 Task: Search one way flight ticket for 5 adults, 2 children, 1 infant in seat and 2 infants on lap in economy from Charlottesville: Charlottesville-albemarle Airport to Riverton: Central Wyoming Regional Airport (was Riverton Regional) on 8-4-2023. Choice of flights is Spirit. Number of bags: 2 carry on bags. Price is upto 82000. Outbound departure time preference is 15:15.
Action: Mouse moved to (220, 301)
Screenshot: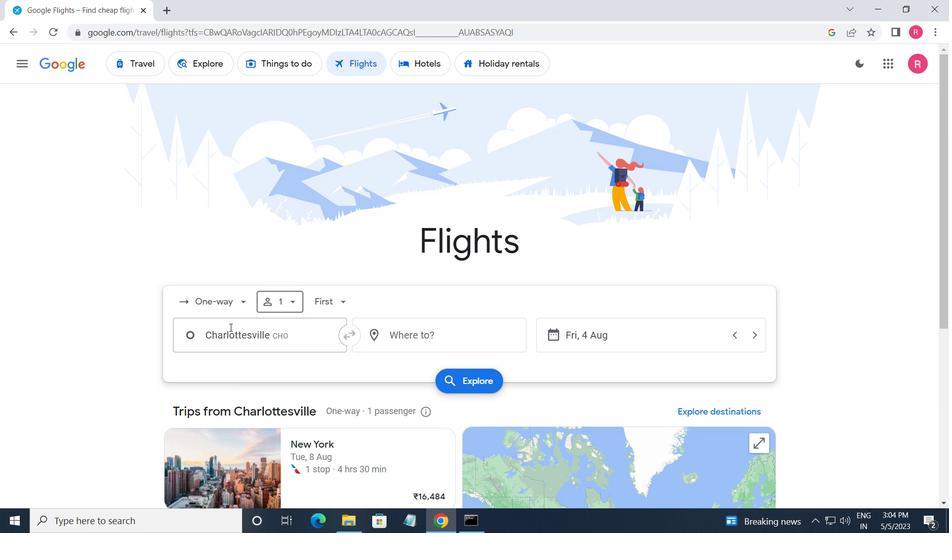 
Action: Mouse pressed left at (220, 301)
Screenshot: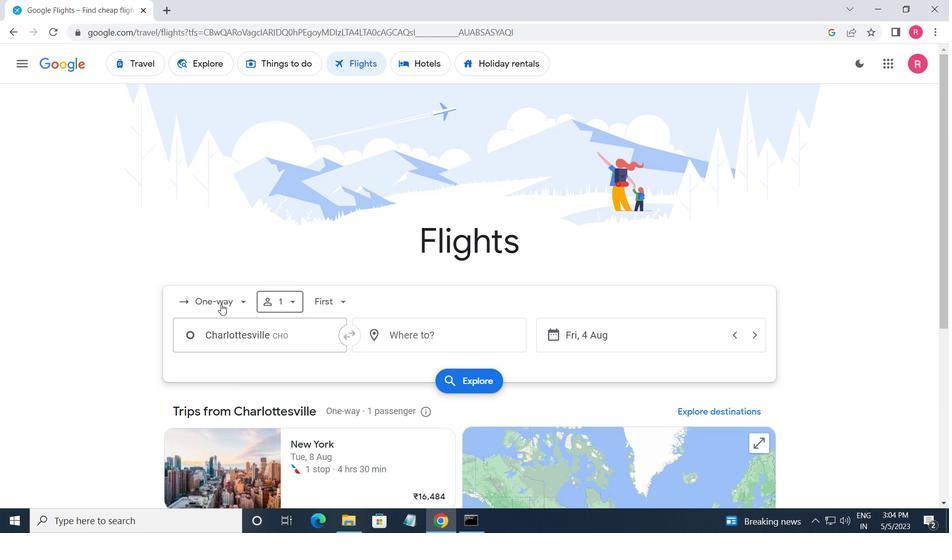 
Action: Mouse moved to (244, 360)
Screenshot: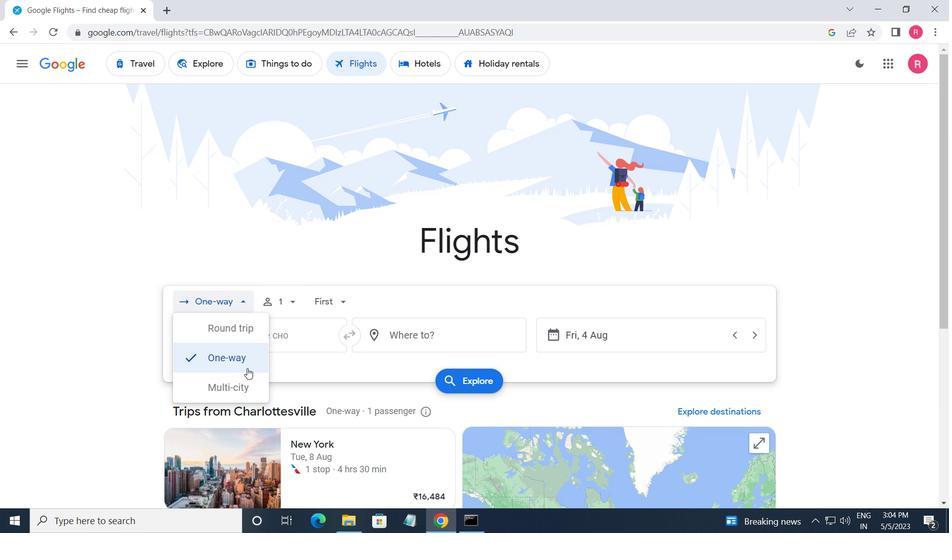 
Action: Mouse pressed left at (244, 360)
Screenshot: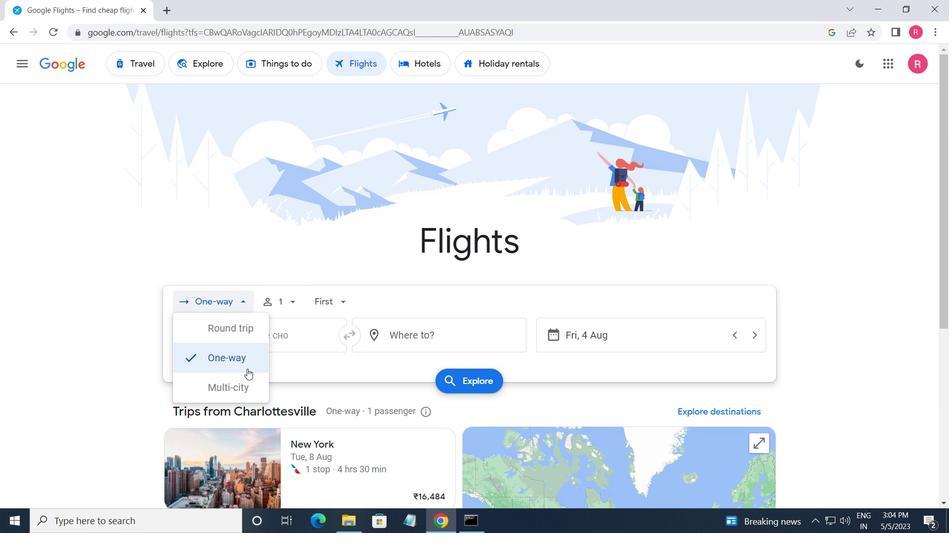 
Action: Mouse moved to (274, 306)
Screenshot: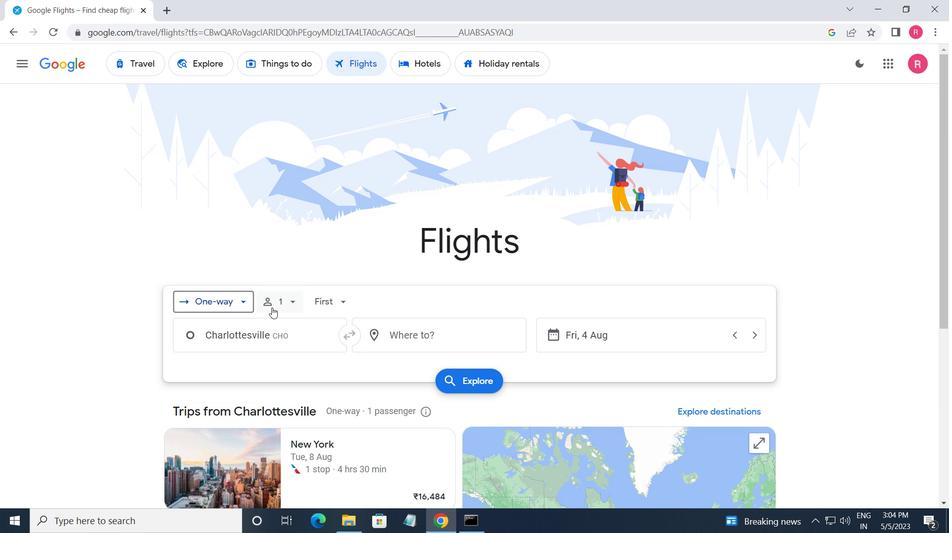 
Action: Mouse pressed left at (274, 306)
Screenshot: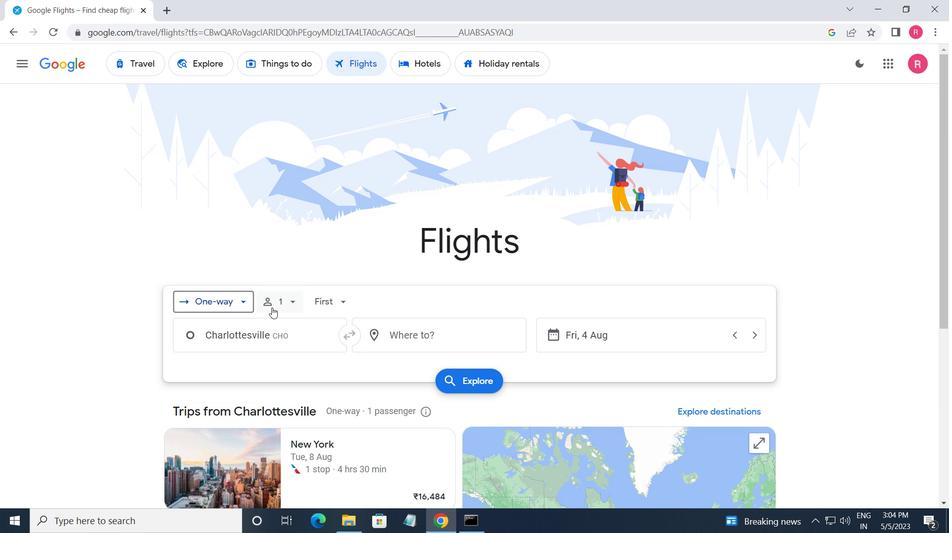 
Action: Mouse moved to (389, 335)
Screenshot: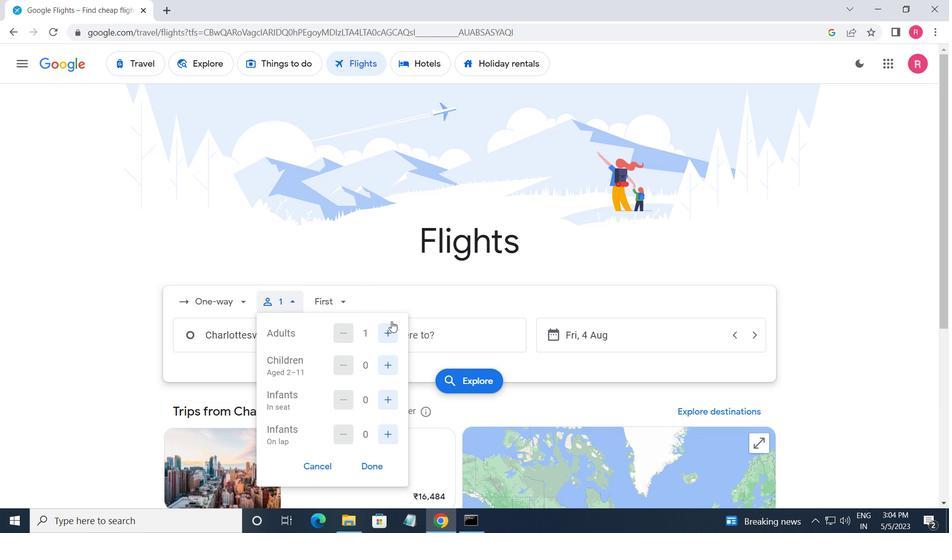 
Action: Mouse pressed left at (389, 335)
Screenshot: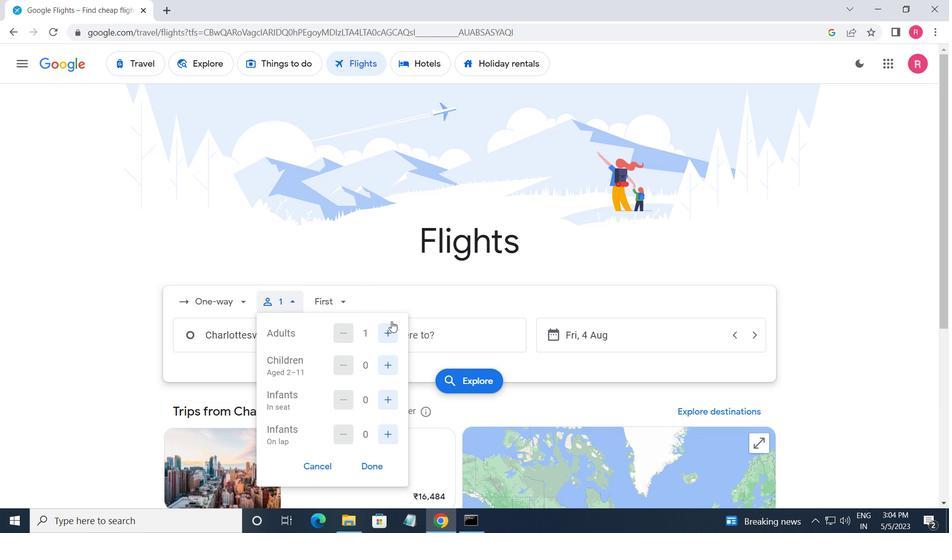 
Action: Mouse pressed left at (389, 335)
Screenshot: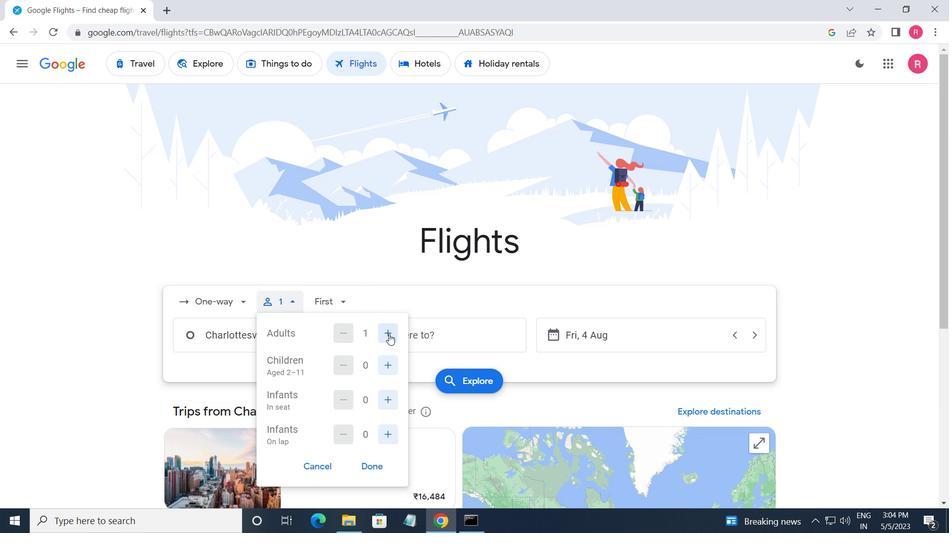 
Action: Mouse pressed left at (389, 335)
Screenshot: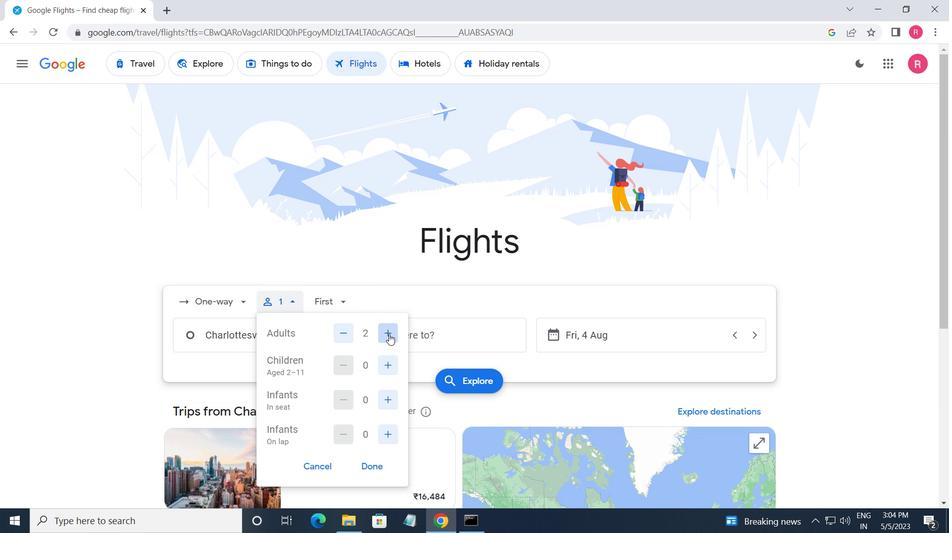 
Action: Mouse pressed left at (389, 335)
Screenshot: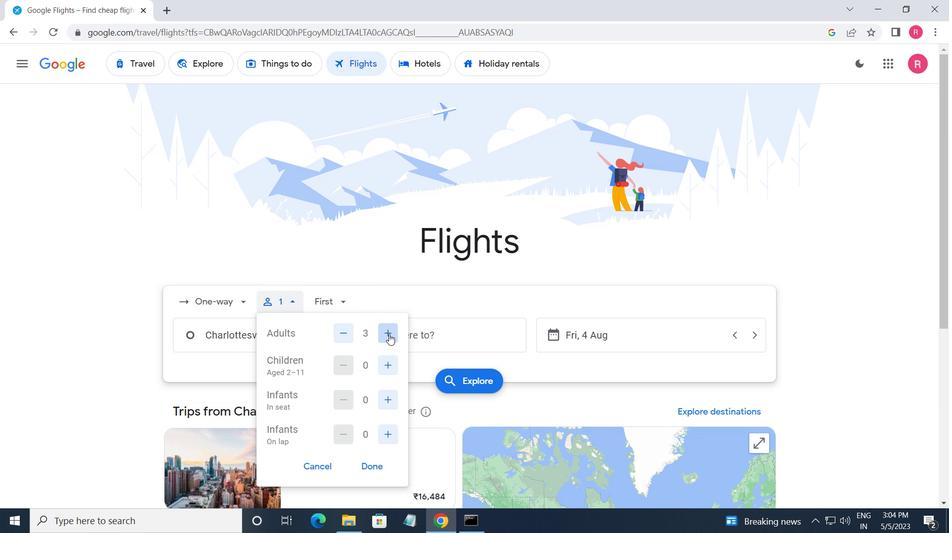 
Action: Mouse moved to (387, 372)
Screenshot: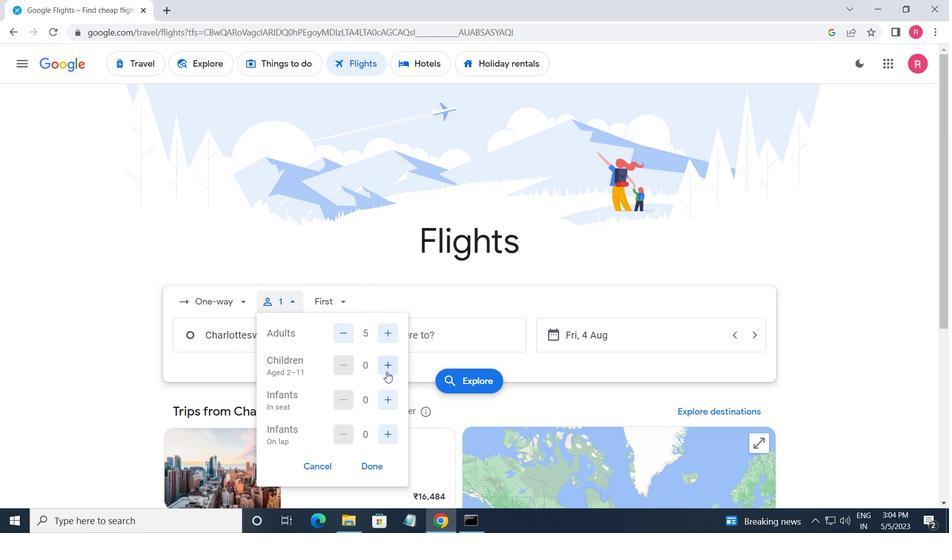 
Action: Mouse pressed left at (387, 372)
Screenshot: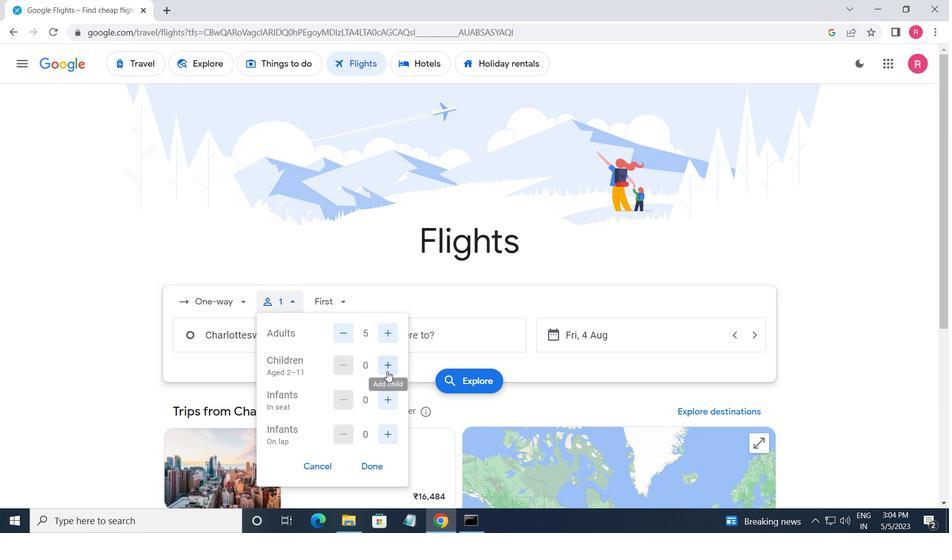 
Action: Mouse pressed left at (387, 372)
Screenshot: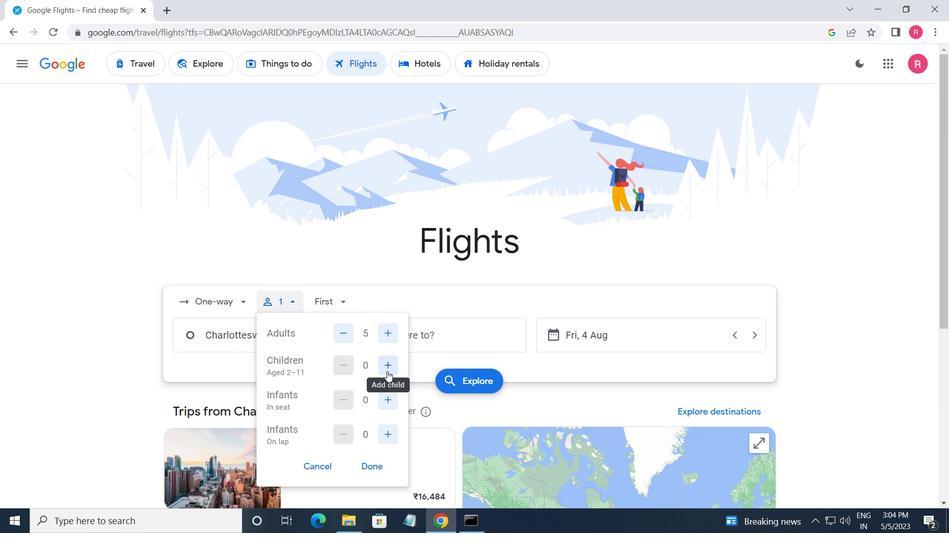 
Action: Mouse moved to (390, 395)
Screenshot: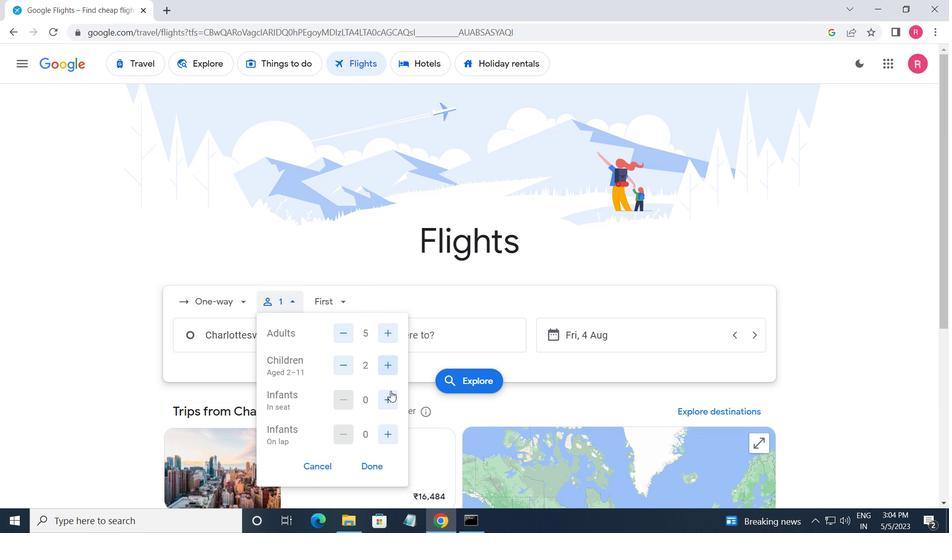
Action: Mouse pressed left at (390, 395)
Screenshot: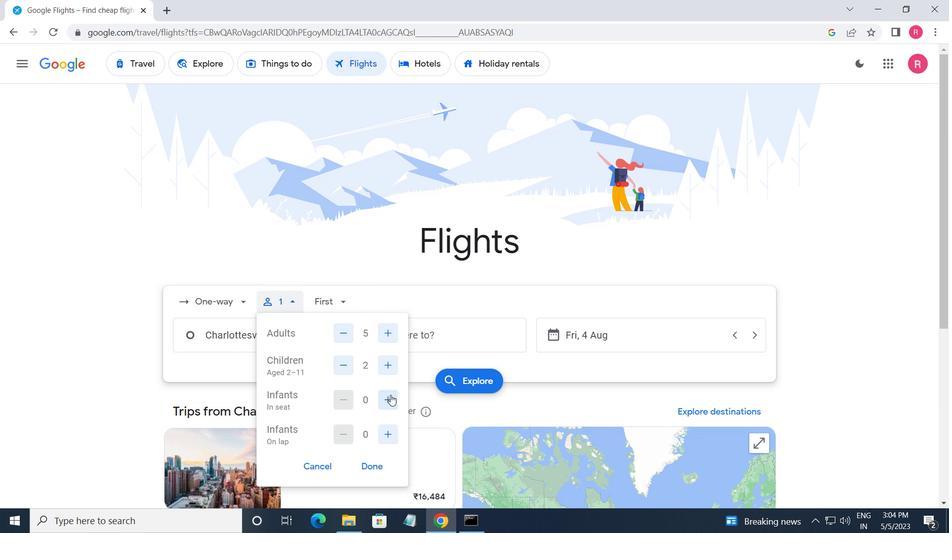 
Action: Mouse moved to (395, 436)
Screenshot: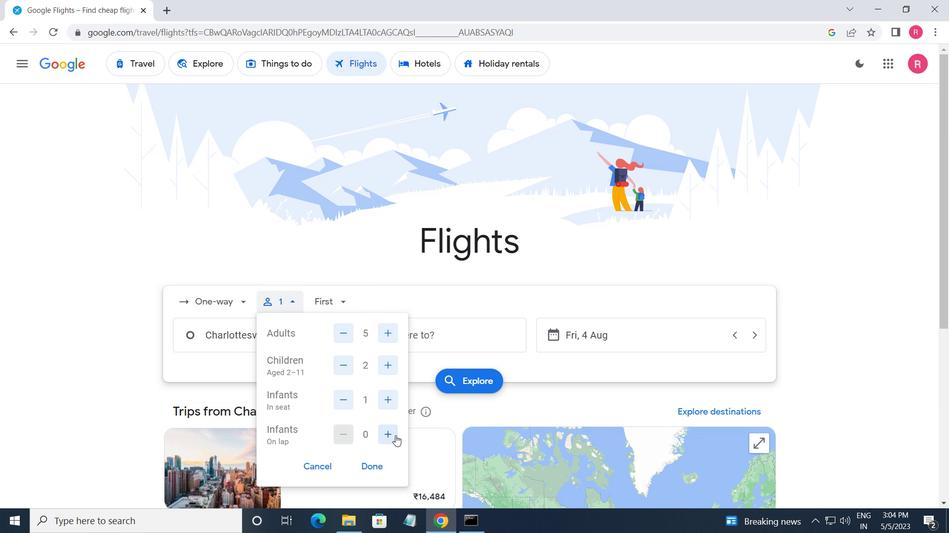 
Action: Mouse pressed left at (395, 436)
Screenshot: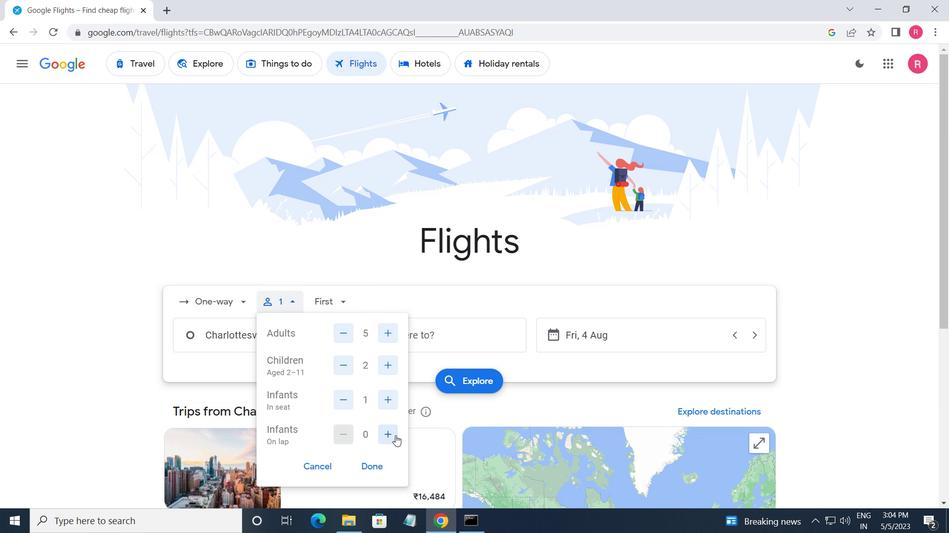 
Action: Mouse moved to (389, 434)
Screenshot: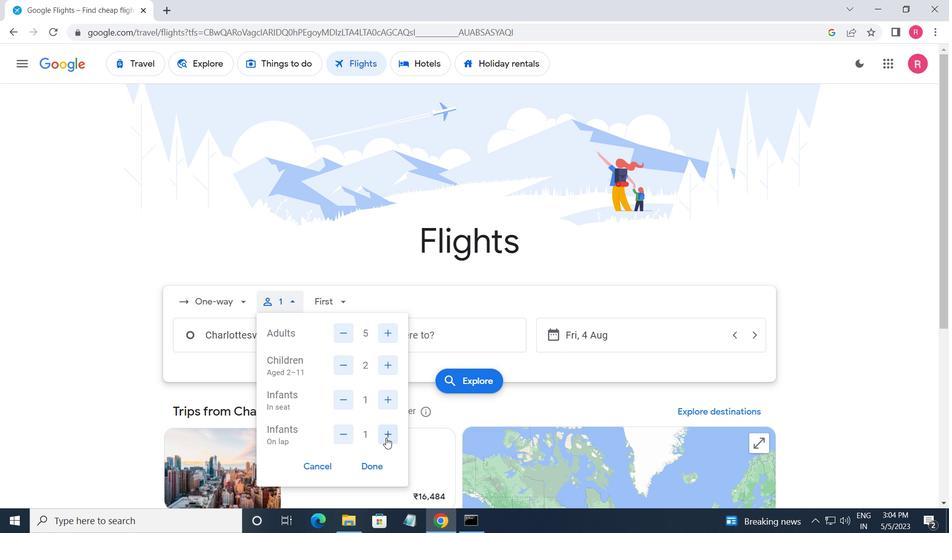 
Action: Mouse pressed left at (389, 434)
Screenshot: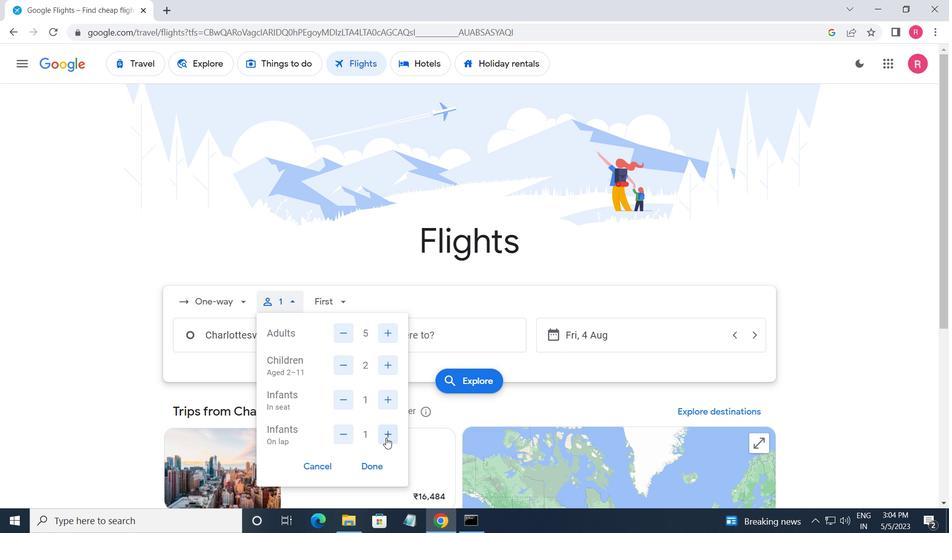 
Action: Mouse moved to (342, 436)
Screenshot: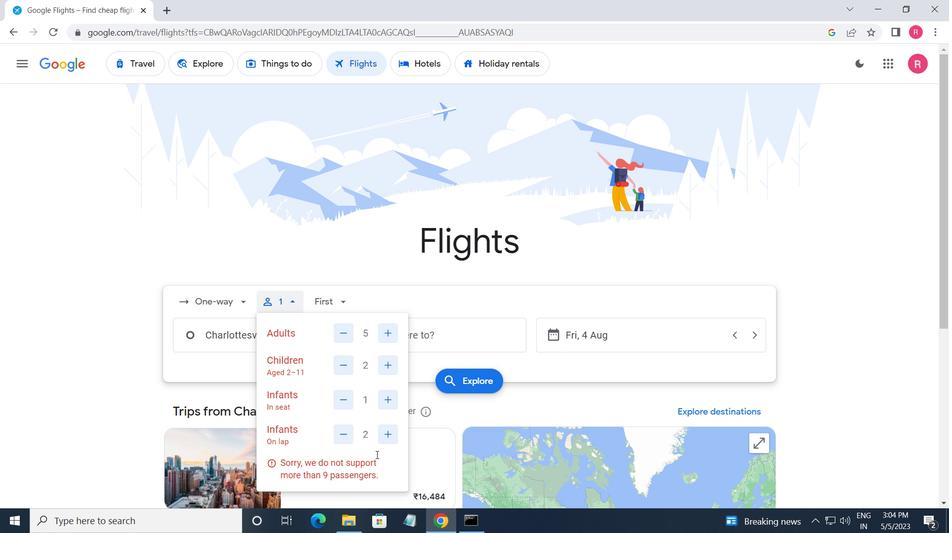 
Action: Mouse pressed left at (342, 436)
Screenshot: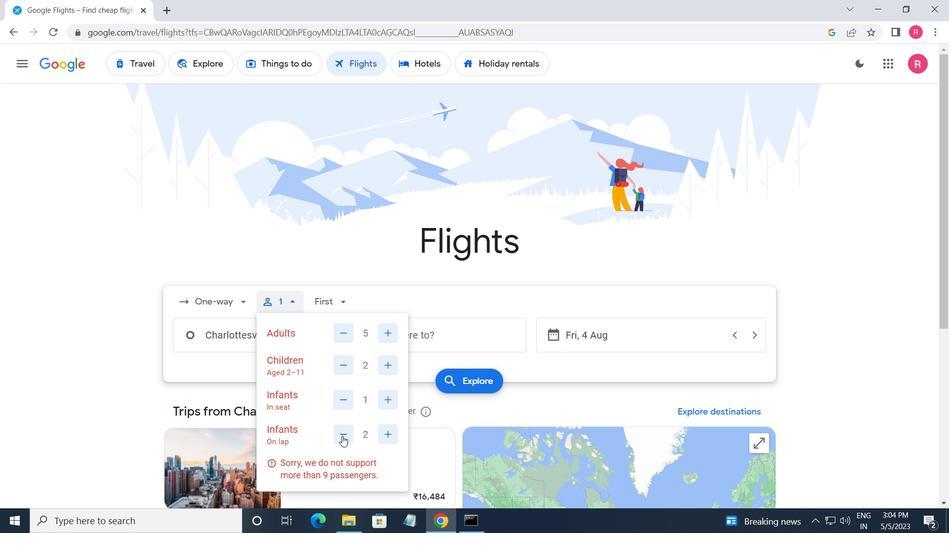 
Action: Mouse moved to (361, 463)
Screenshot: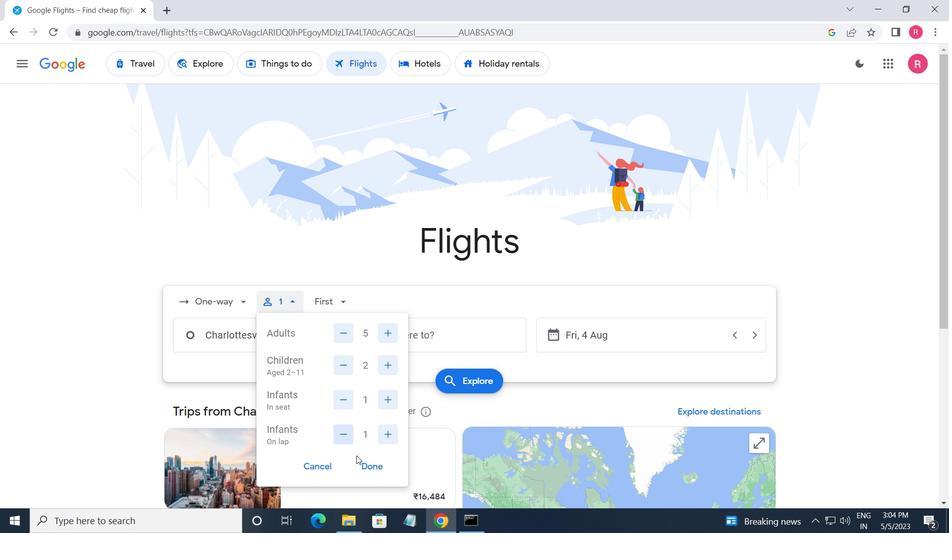 
Action: Mouse pressed left at (361, 463)
Screenshot: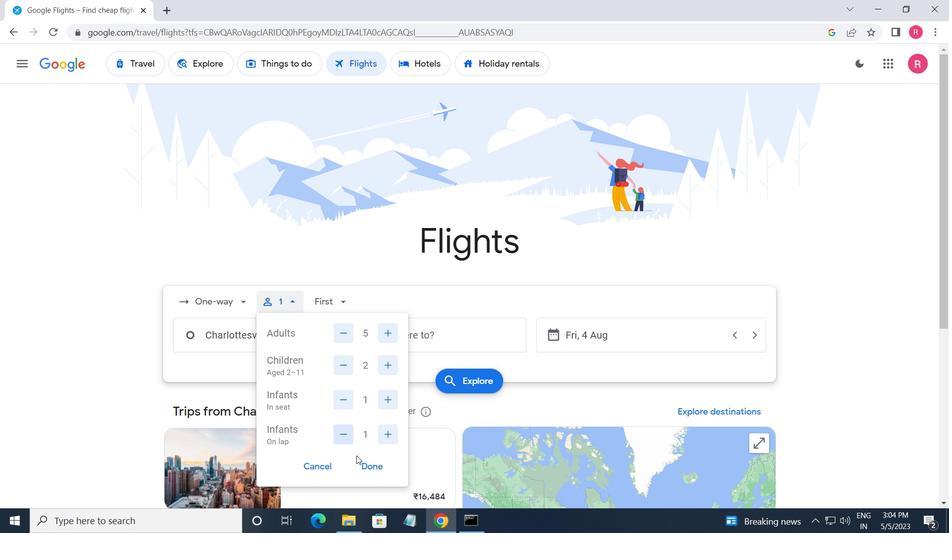 
Action: Mouse moved to (327, 306)
Screenshot: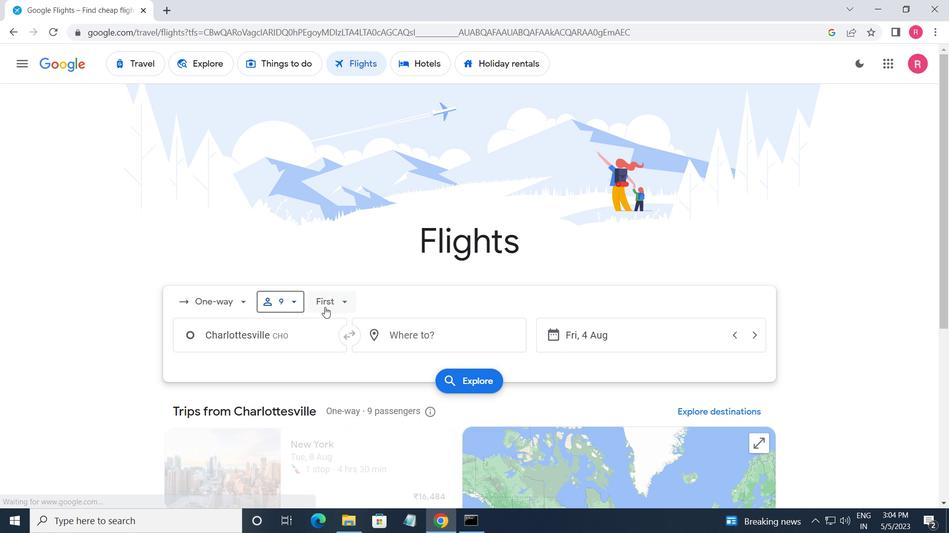 
Action: Mouse pressed left at (327, 306)
Screenshot: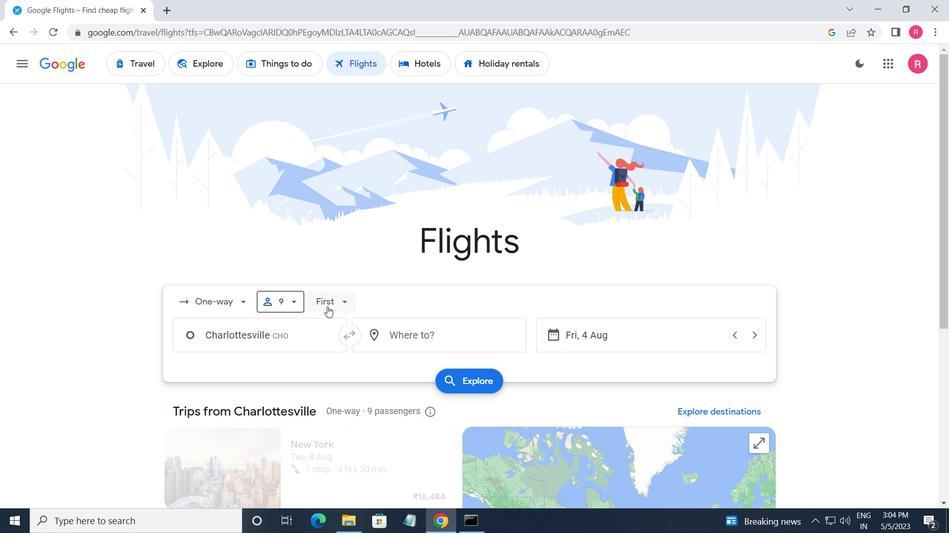 
Action: Mouse moved to (361, 325)
Screenshot: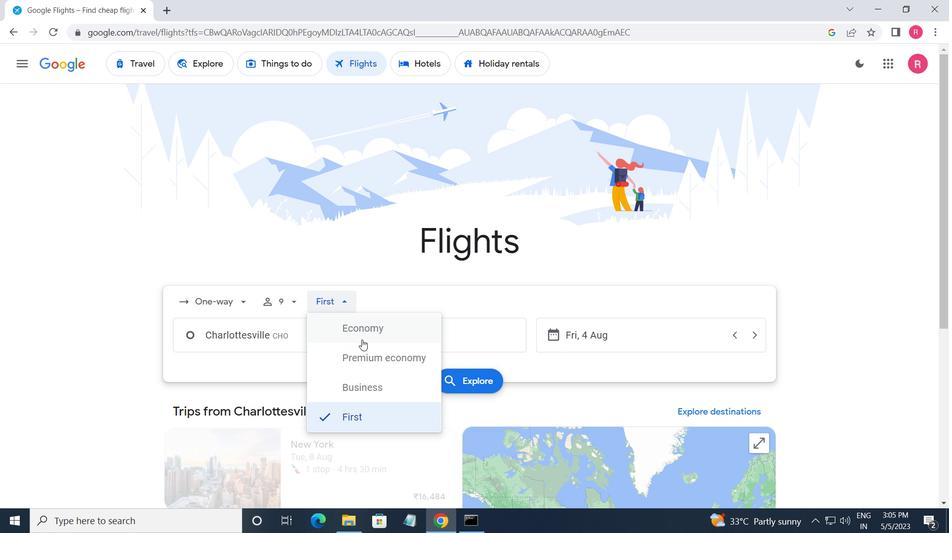 
Action: Mouse pressed left at (361, 325)
Screenshot: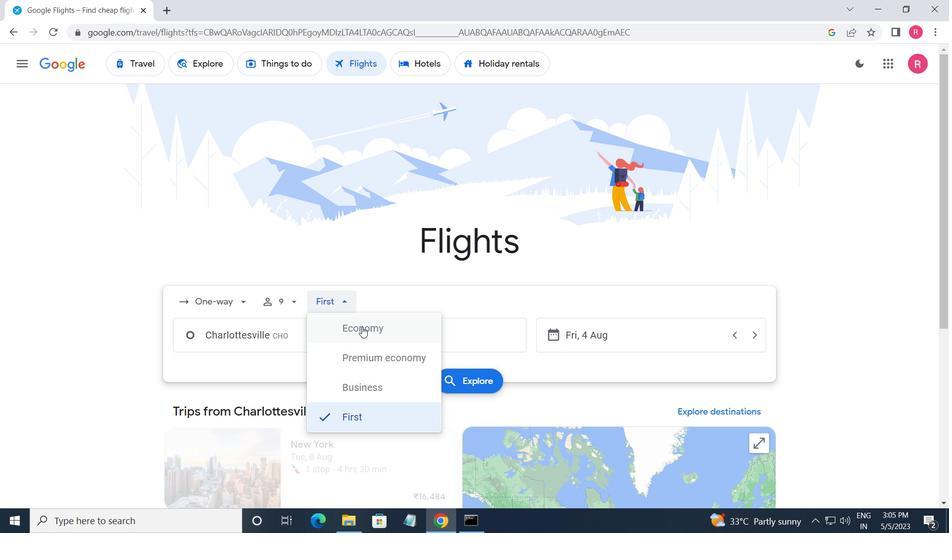 
Action: Mouse moved to (312, 339)
Screenshot: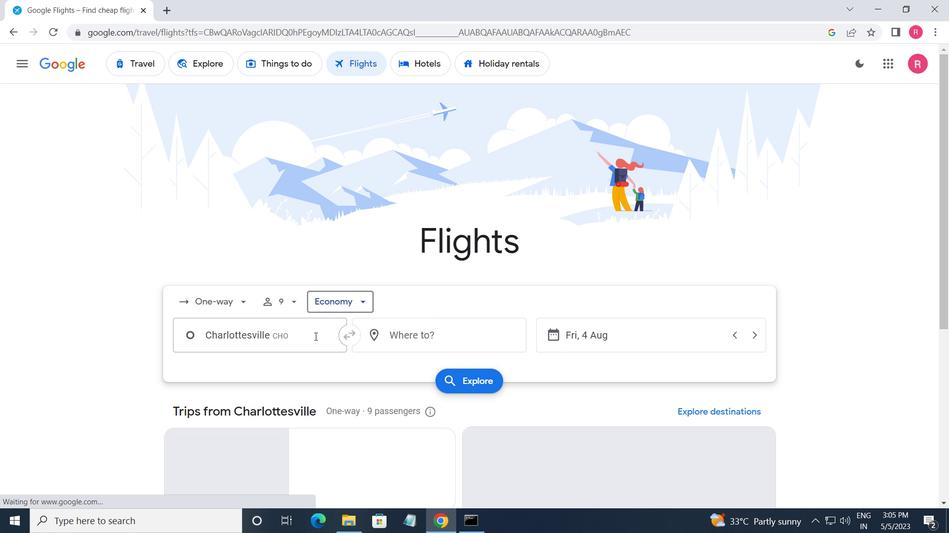 
Action: Mouse pressed left at (312, 339)
Screenshot: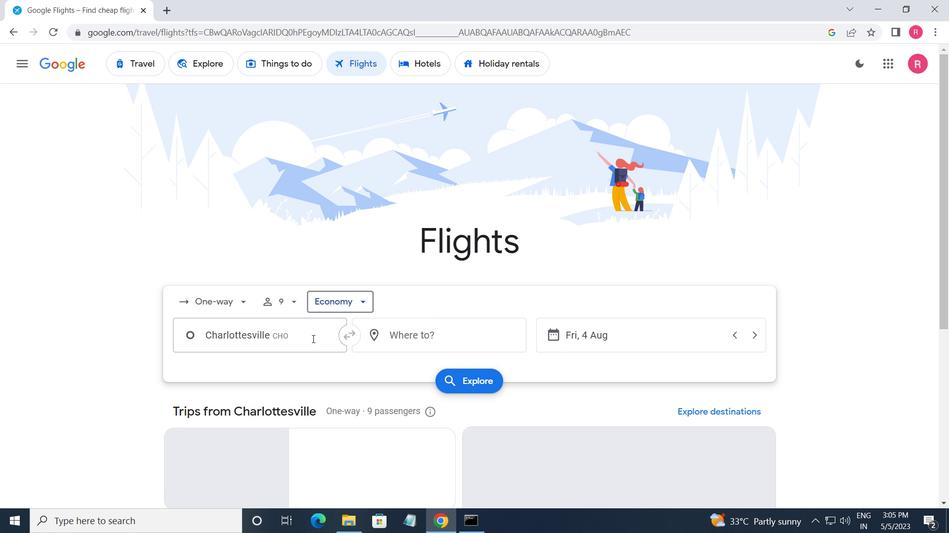 
Action: Key pressed <Key.shift><Key.shift><Key.shift><Key.shift><Key.shift><Key.shift><Key.shift><Key.shift><Key.shift><Key.shift><Key.shift><Key.shift><Key.shift><Key.shift><Key.shift><Key.shift><Key.shift>CHARLOTTESVILLE
Screenshot: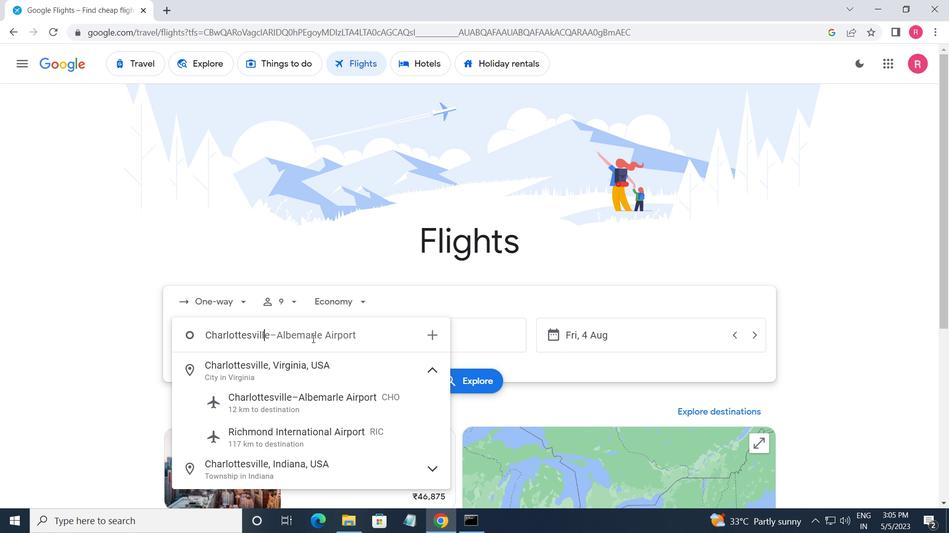 
Action: Mouse moved to (366, 404)
Screenshot: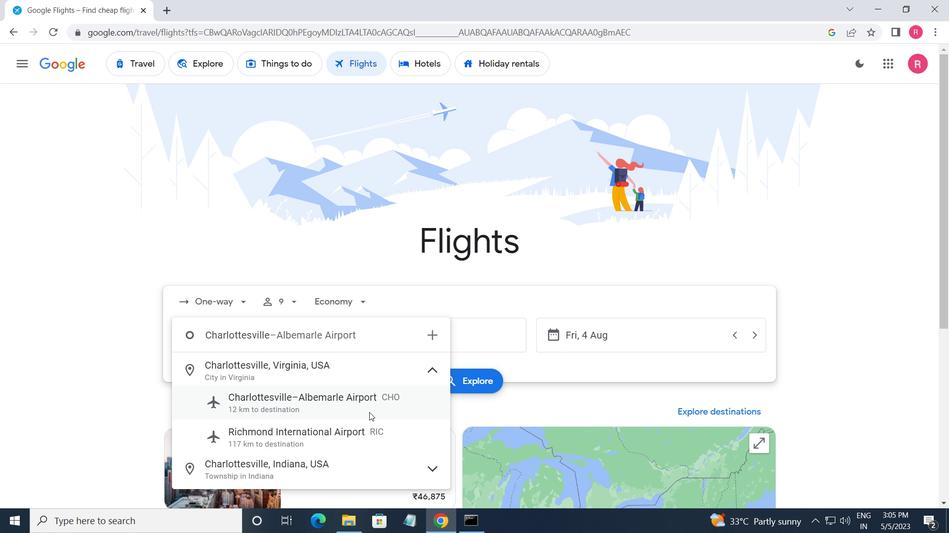 
Action: Mouse pressed left at (366, 404)
Screenshot: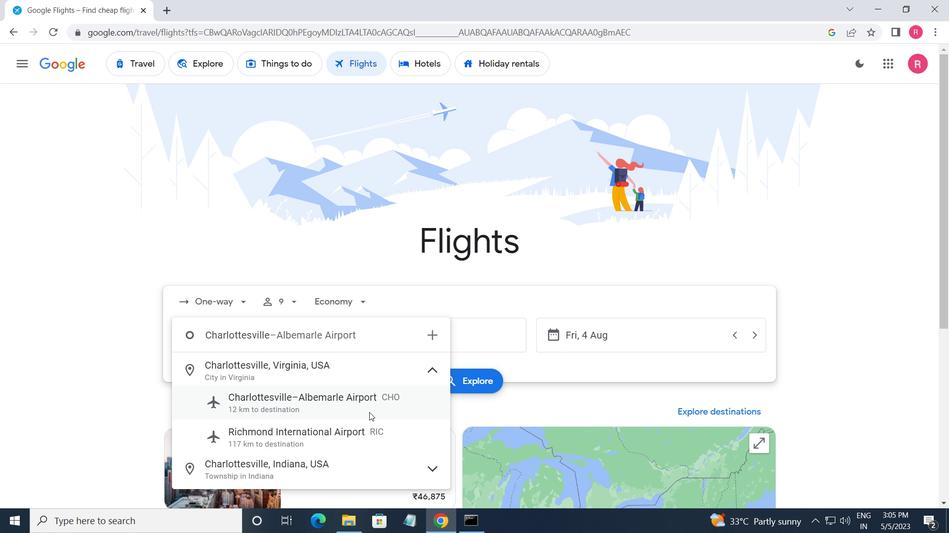 
Action: Mouse moved to (431, 334)
Screenshot: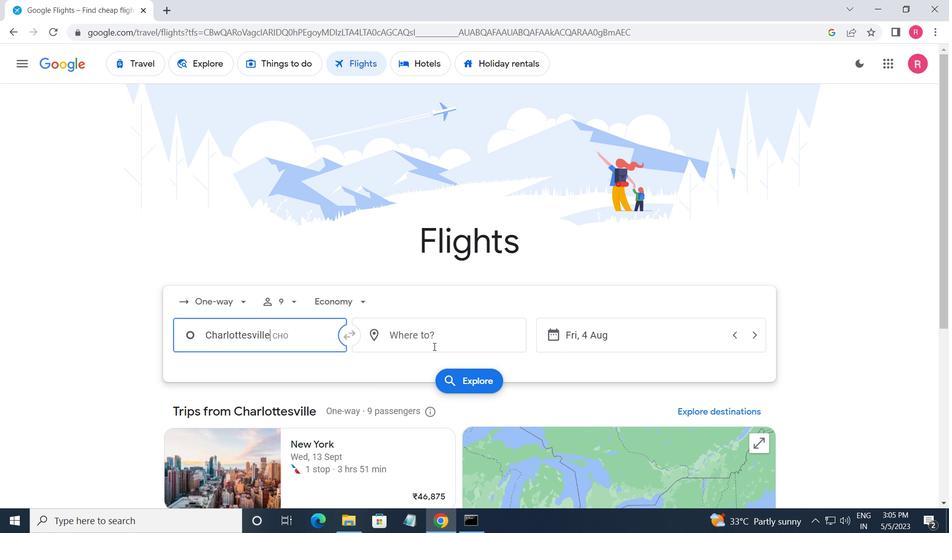 
Action: Mouse pressed left at (431, 334)
Screenshot: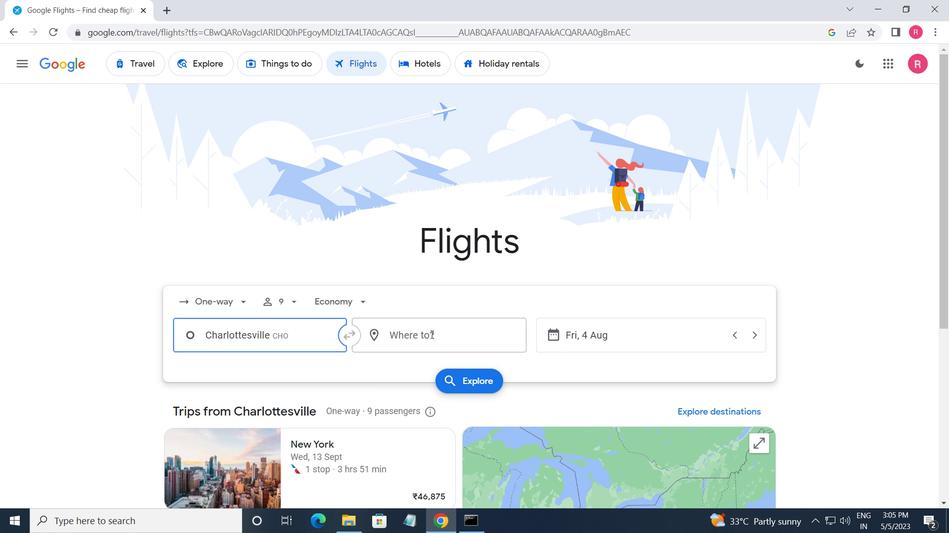 
Action: Key pressed <Key.shift>RIVERTON
Screenshot: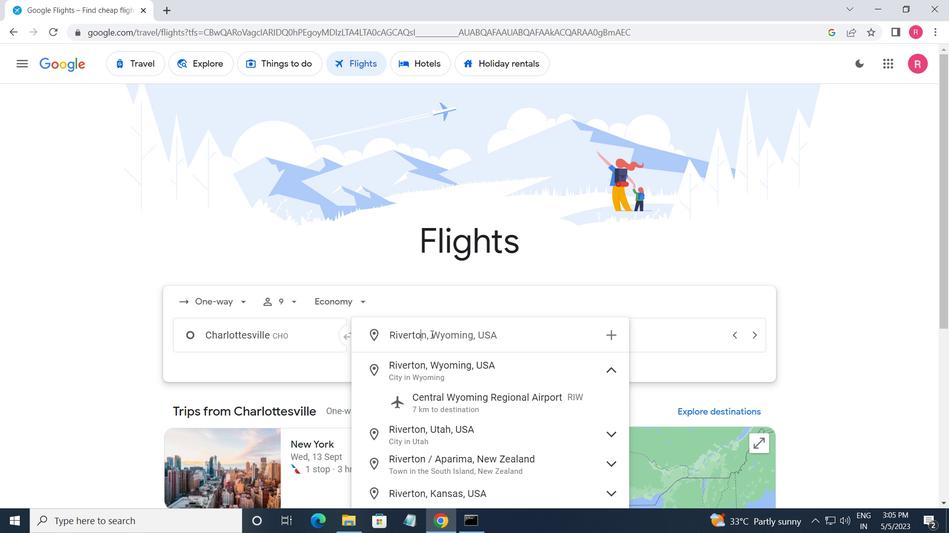 
Action: Mouse moved to (435, 405)
Screenshot: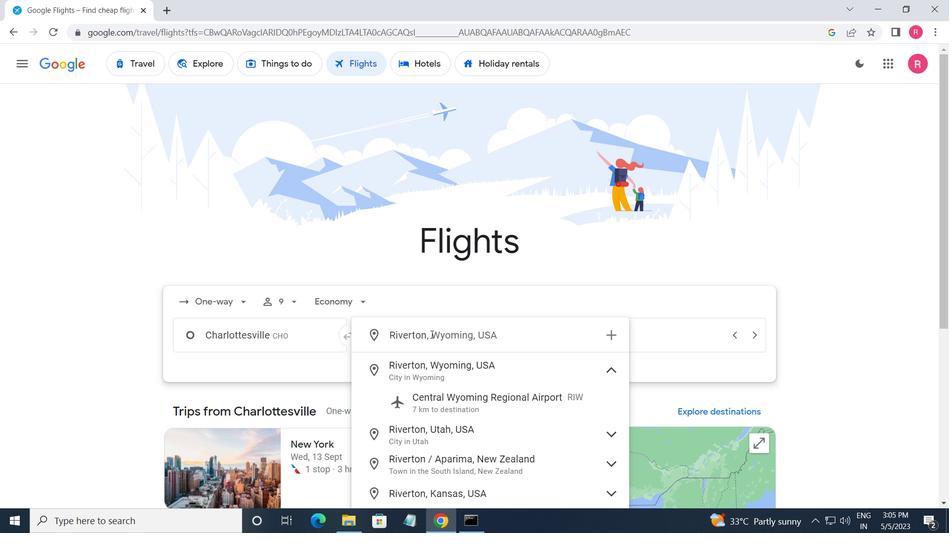 
Action: Mouse pressed left at (435, 405)
Screenshot: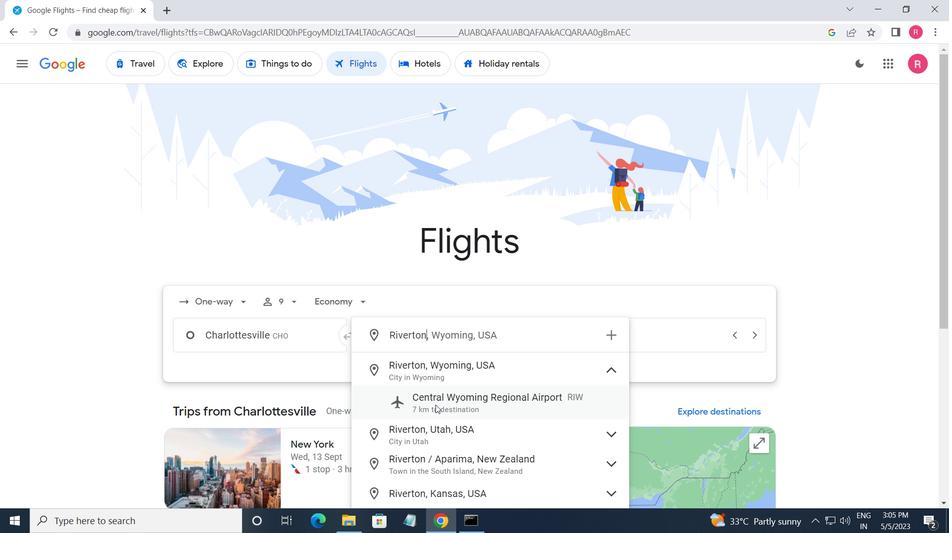 
Action: Mouse moved to (658, 333)
Screenshot: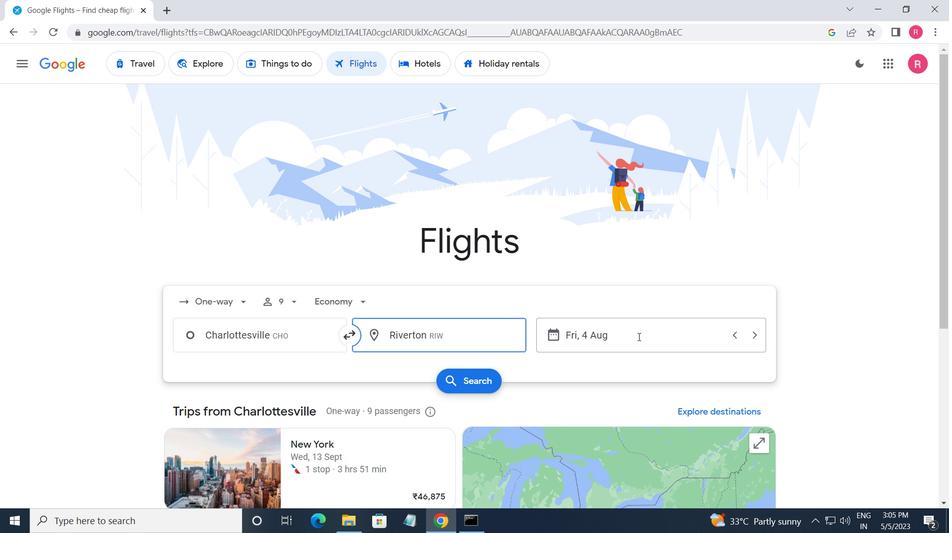 
Action: Mouse pressed left at (658, 333)
Screenshot: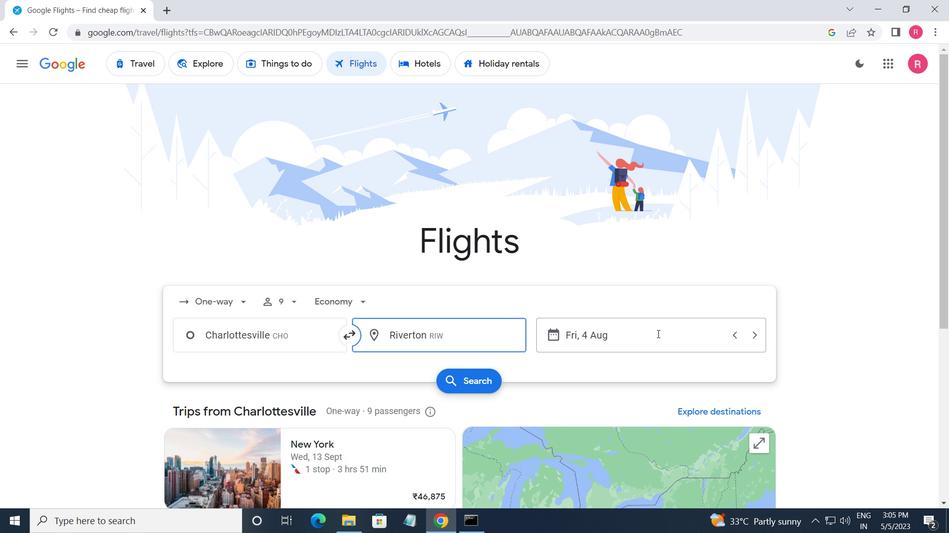 
Action: Mouse moved to (467, 287)
Screenshot: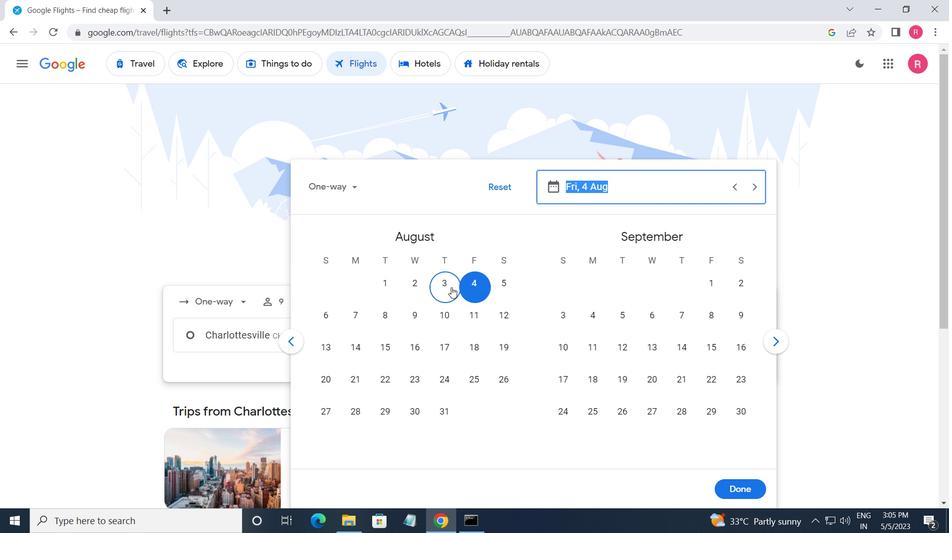 
Action: Mouse pressed left at (467, 287)
Screenshot: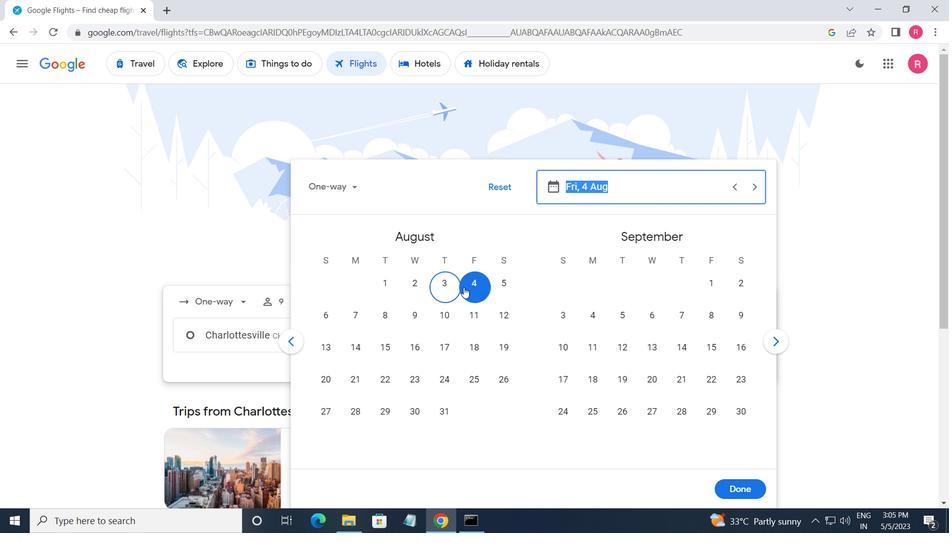 
Action: Mouse moved to (744, 489)
Screenshot: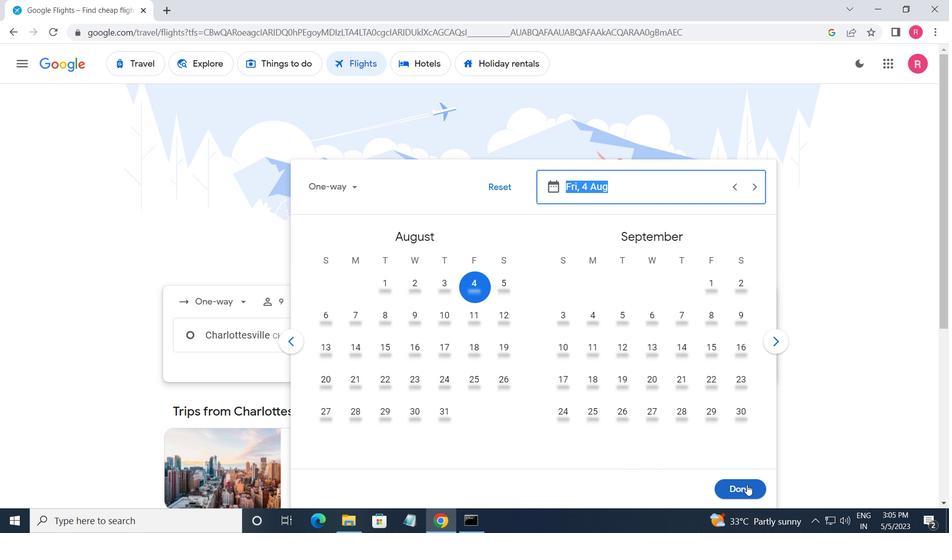 
Action: Mouse pressed left at (744, 489)
Screenshot: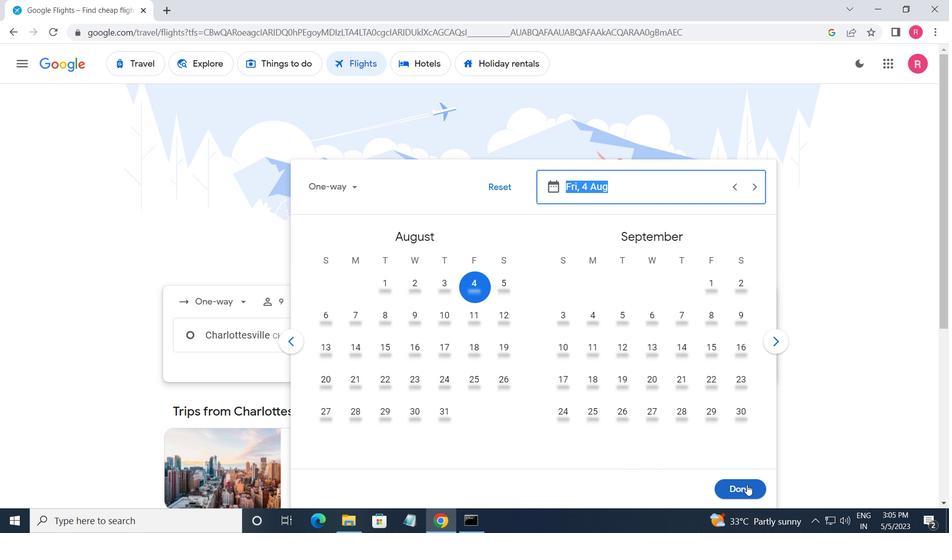 
Action: Mouse moved to (448, 387)
Screenshot: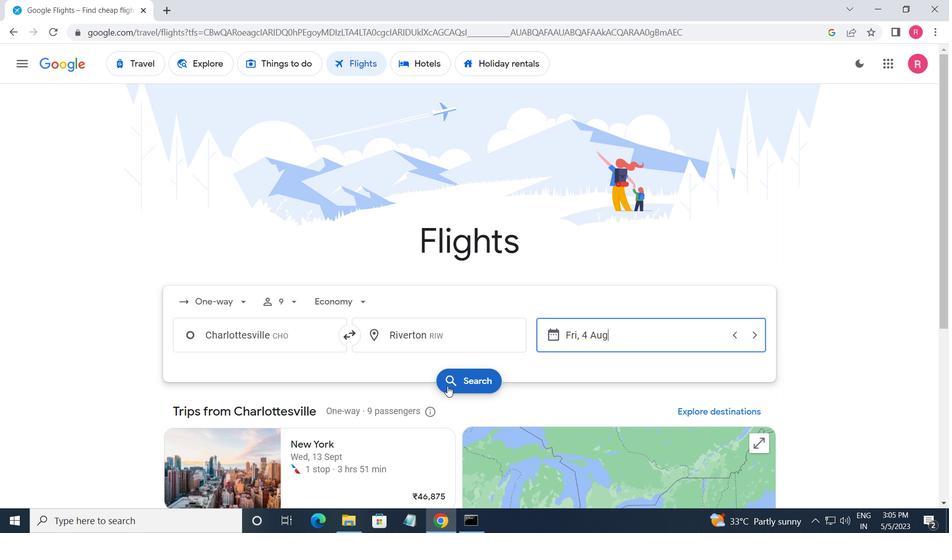 
Action: Mouse pressed left at (448, 387)
Screenshot: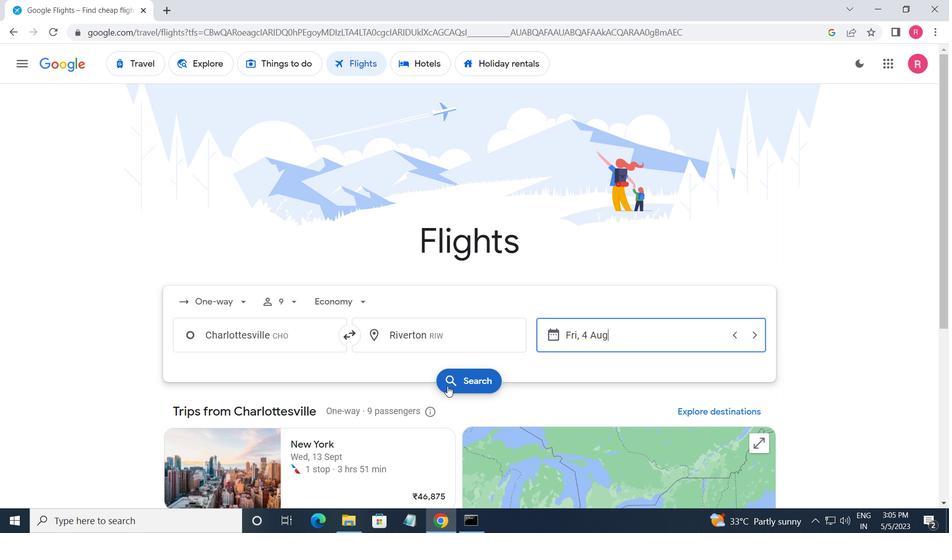 
Action: Mouse moved to (173, 178)
Screenshot: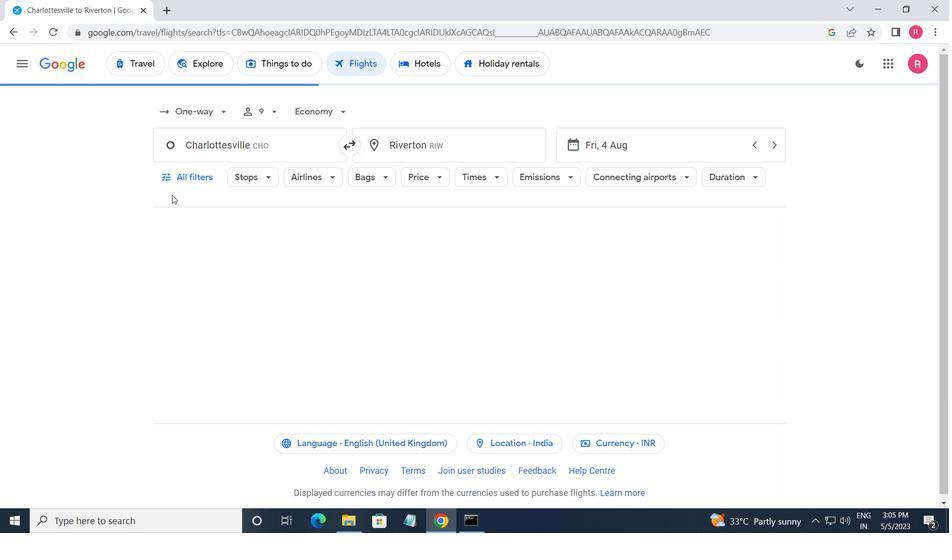 
Action: Mouse pressed left at (173, 178)
Screenshot: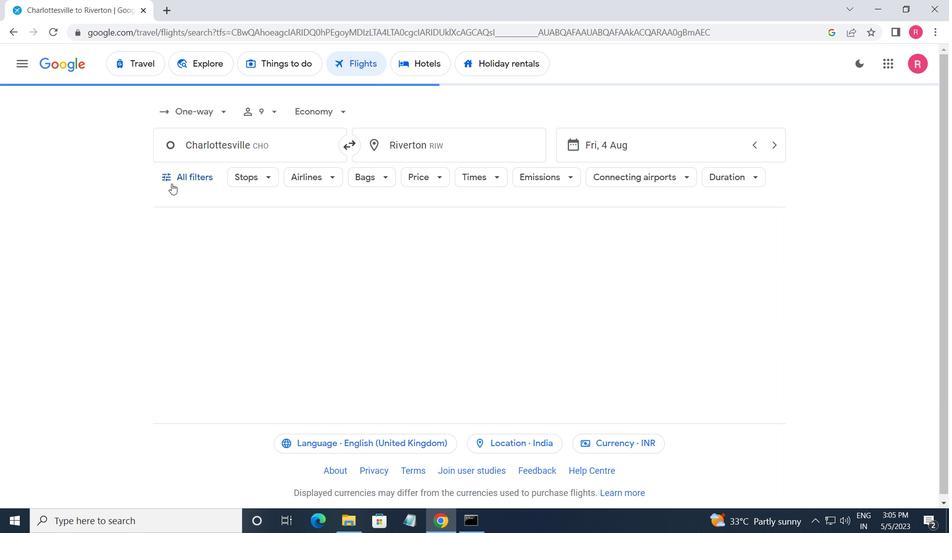 
Action: Mouse moved to (223, 298)
Screenshot: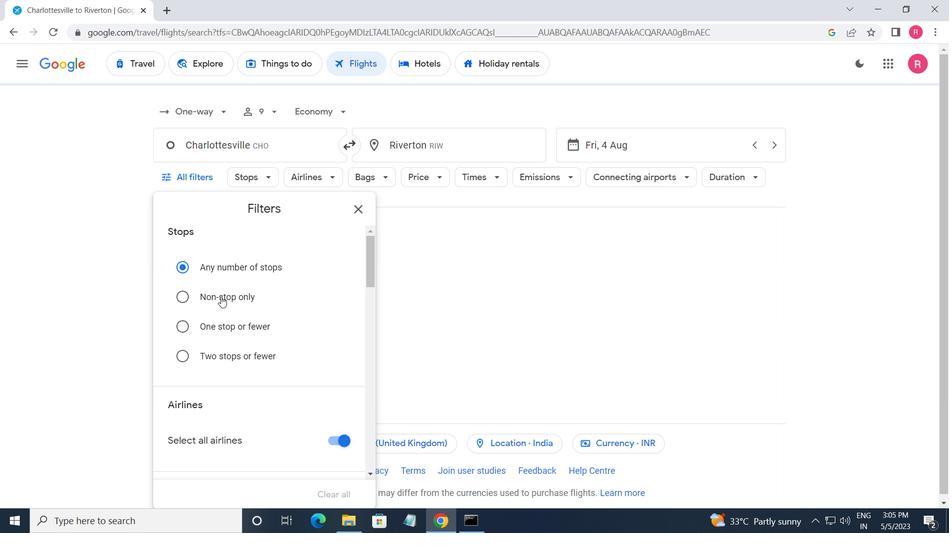 
Action: Mouse scrolled (223, 297) with delta (0, 0)
Screenshot: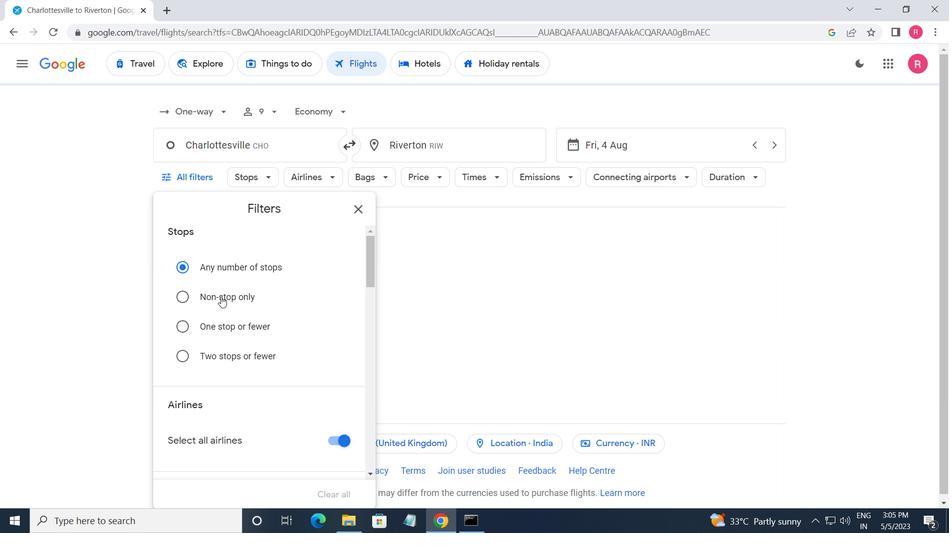 
Action: Mouse moved to (229, 304)
Screenshot: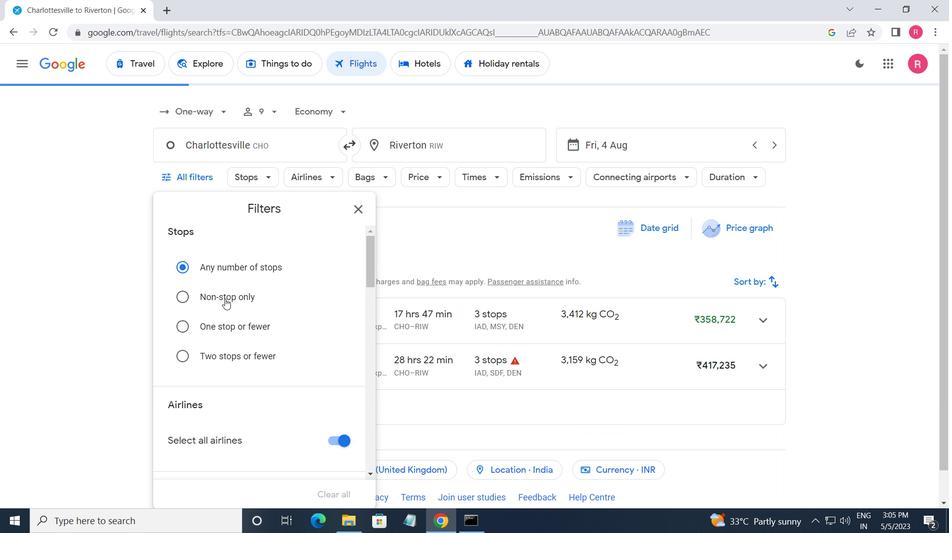
Action: Mouse scrolled (229, 303) with delta (0, 0)
Screenshot: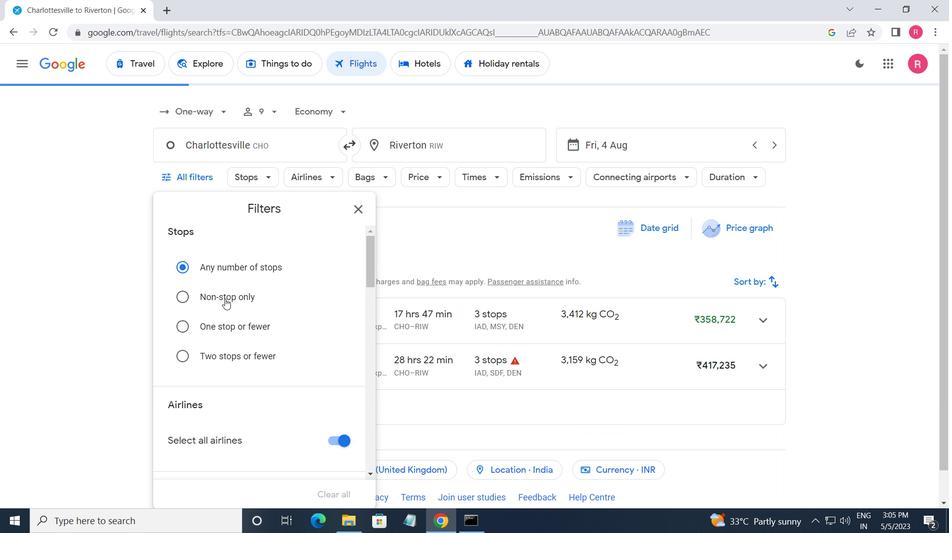 
Action: Mouse moved to (232, 306)
Screenshot: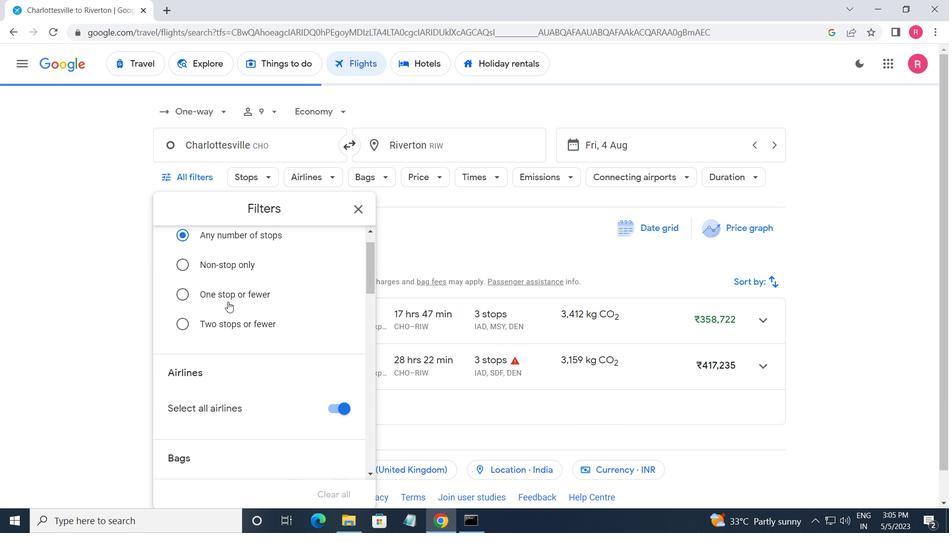 
Action: Mouse scrolled (232, 305) with delta (0, 0)
Screenshot: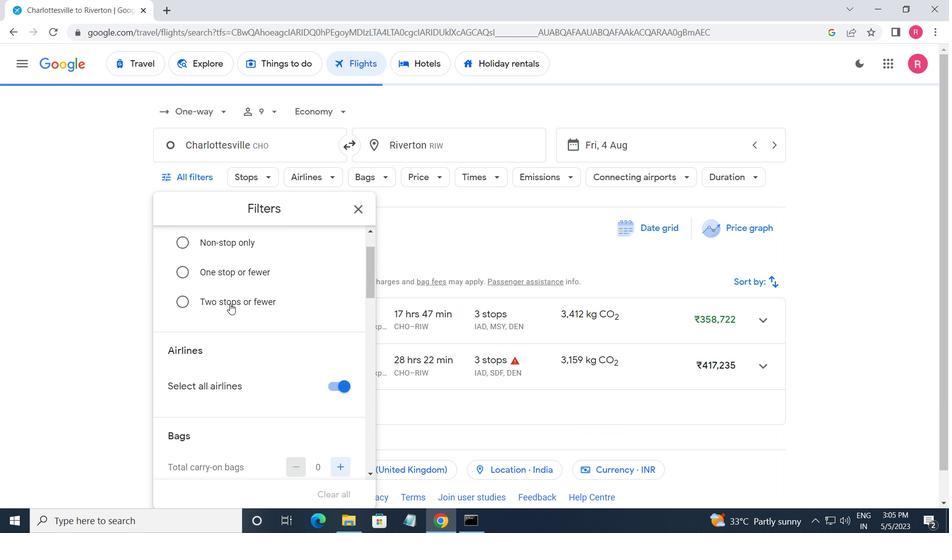 
Action: Mouse moved to (236, 309)
Screenshot: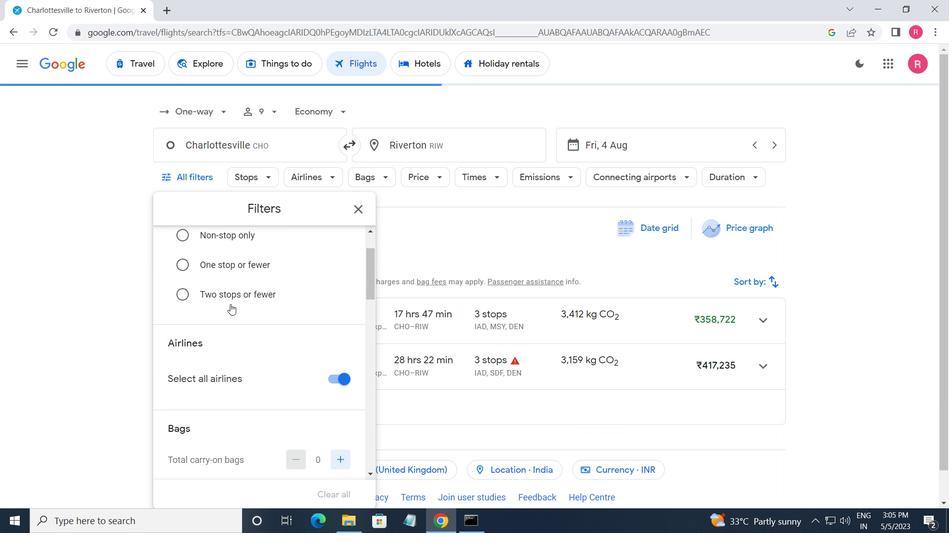 
Action: Mouse scrolled (236, 308) with delta (0, 0)
Screenshot: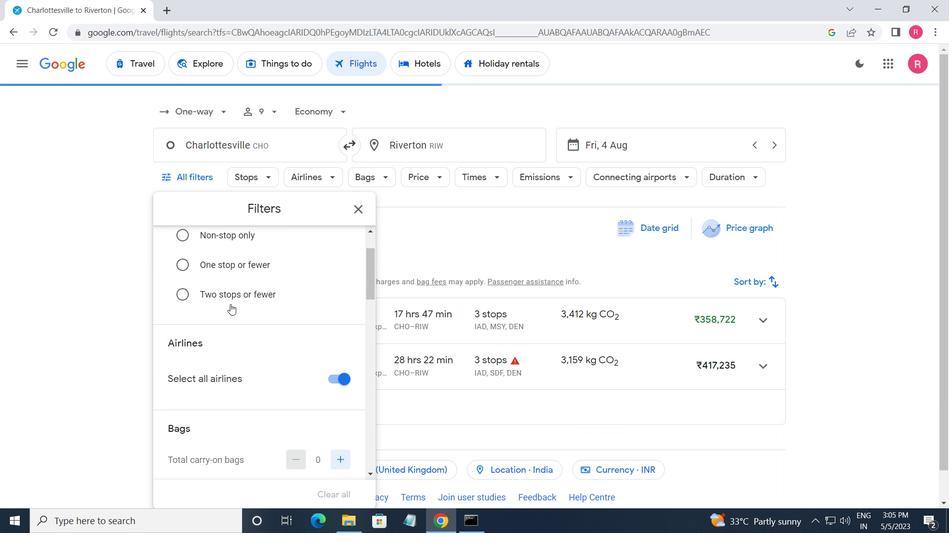 
Action: Mouse moved to (238, 311)
Screenshot: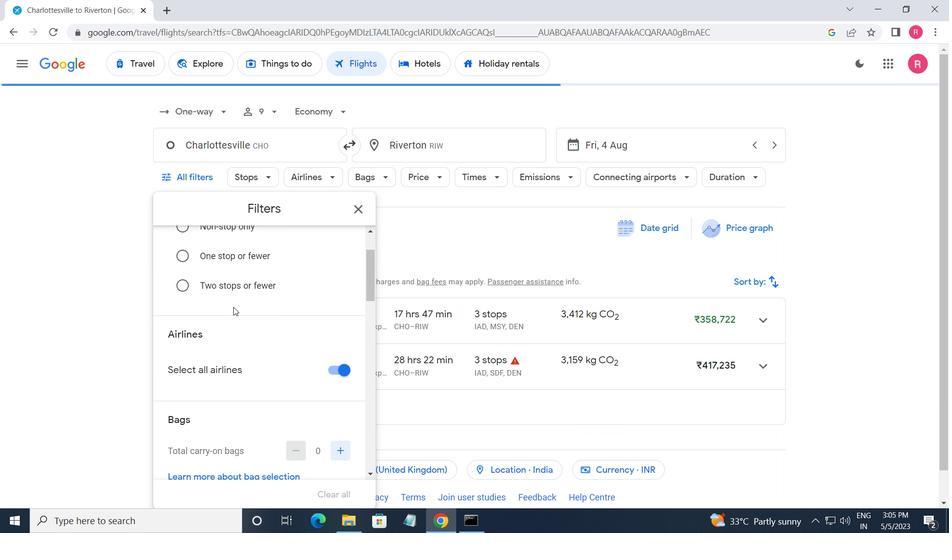 
Action: Mouse scrolled (238, 310) with delta (0, 0)
Screenshot: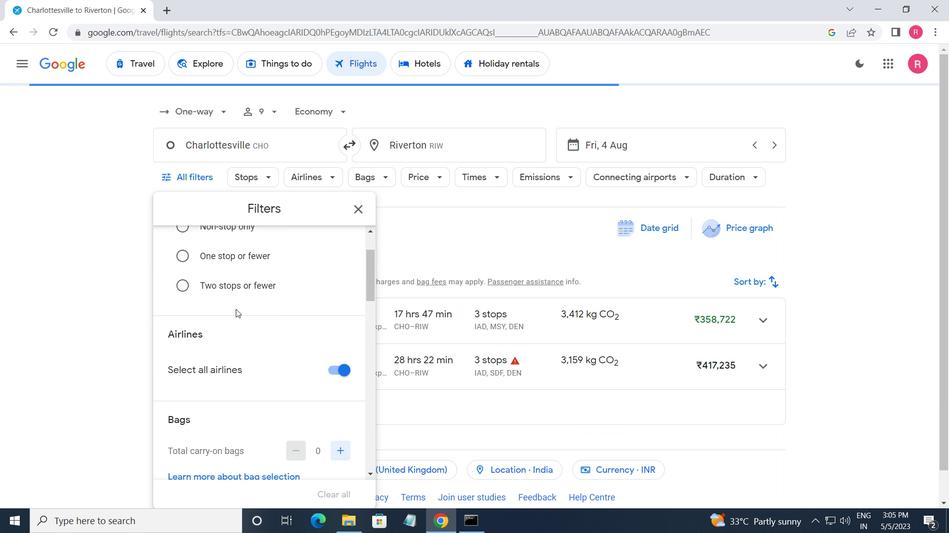 
Action: Mouse scrolled (238, 310) with delta (0, 0)
Screenshot: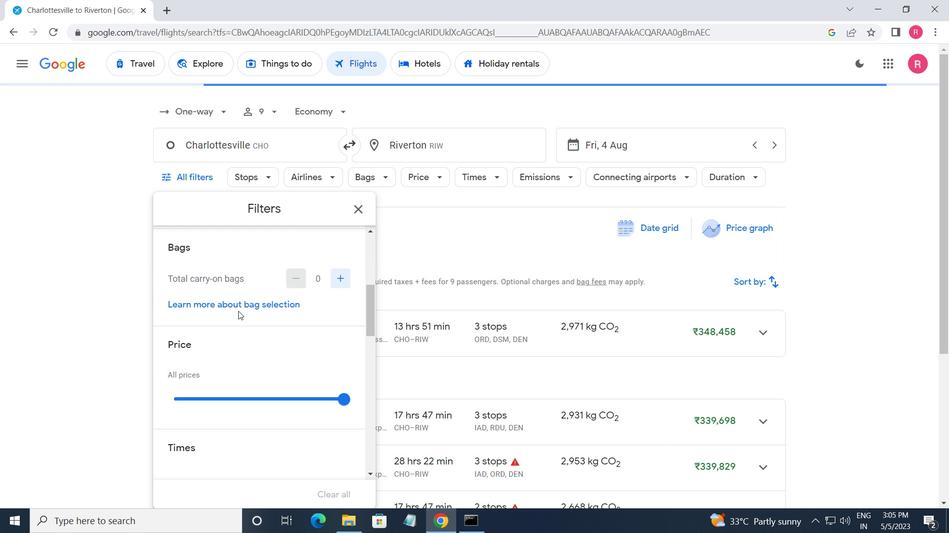 
Action: Mouse scrolled (238, 311) with delta (0, 0)
Screenshot: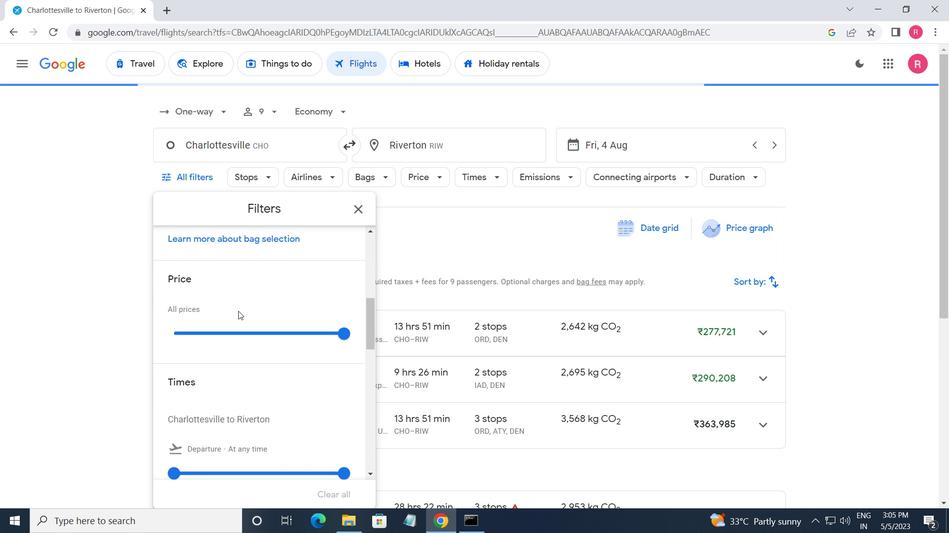 
Action: Mouse scrolled (238, 311) with delta (0, 0)
Screenshot: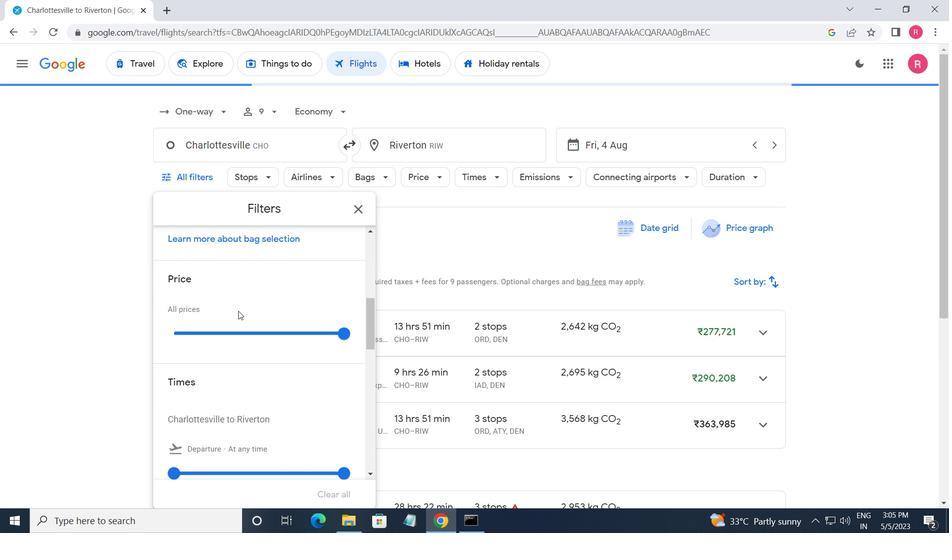 
Action: Mouse scrolled (238, 311) with delta (0, 0)
Screenshot: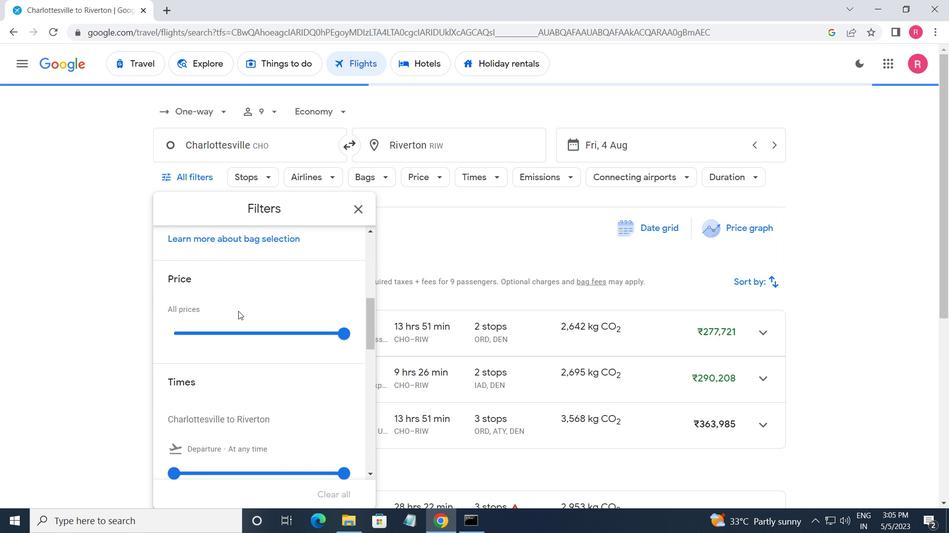 
Action: Mouse moved to (238, 311)
Screenshot: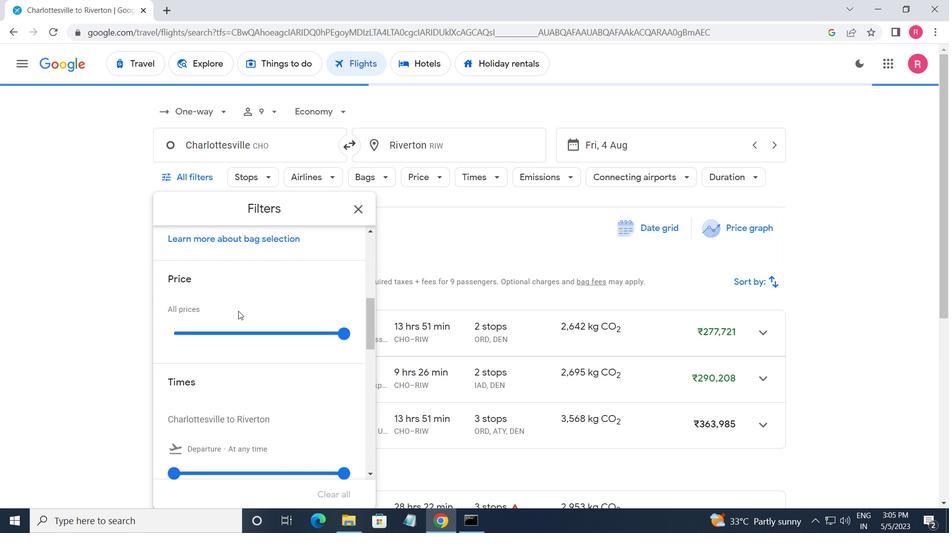 
Action: Mouse scrolled (238, 311) with delta (0, 0)
Screenshot: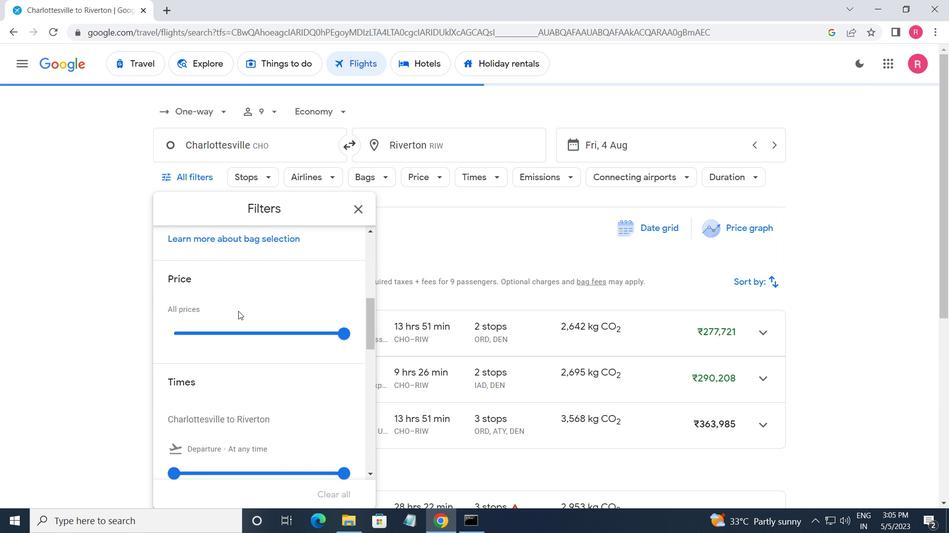 
Action: Mouse scrolled (238, 311) with delta (0, 0)
Screenshot: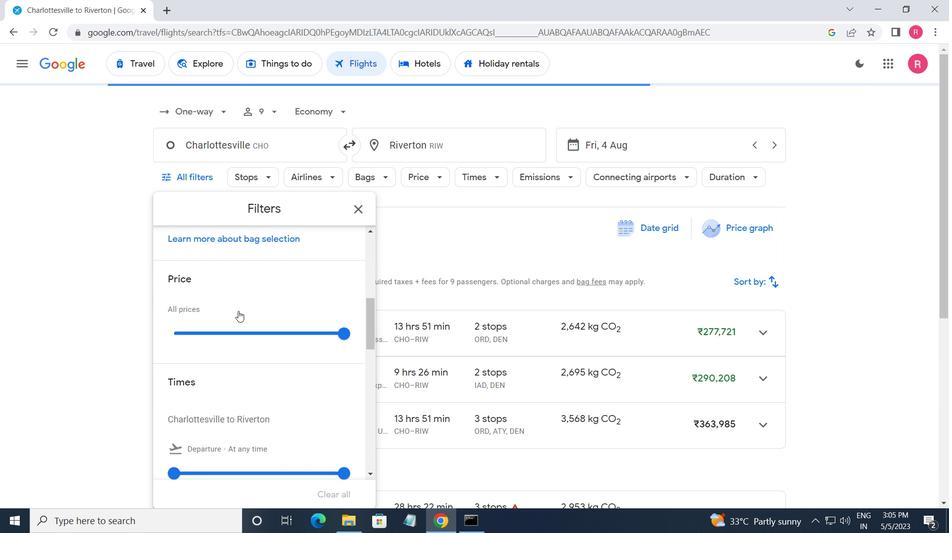 
Action: Mouse moved to (247, 320)
Screenshot: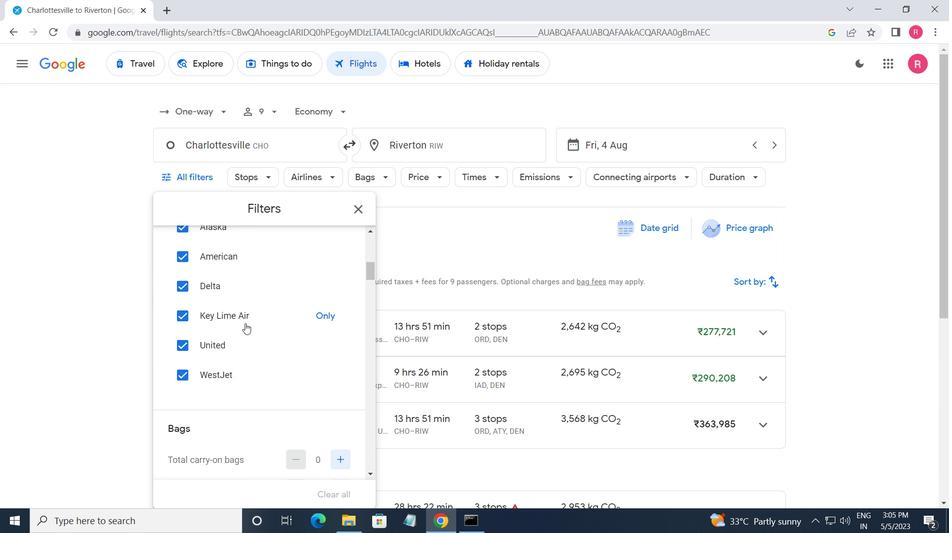 
Action: Mouse scrolled (247, 320) with delta (0, 0)
Screenshot: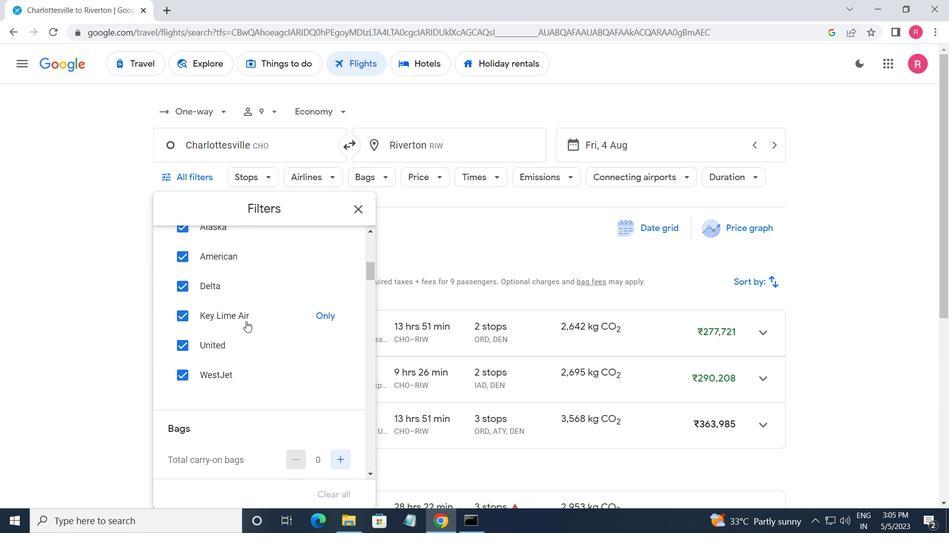 
Action: Mouse scrolled (247, 320) with delta (0, 0)
Screenshot: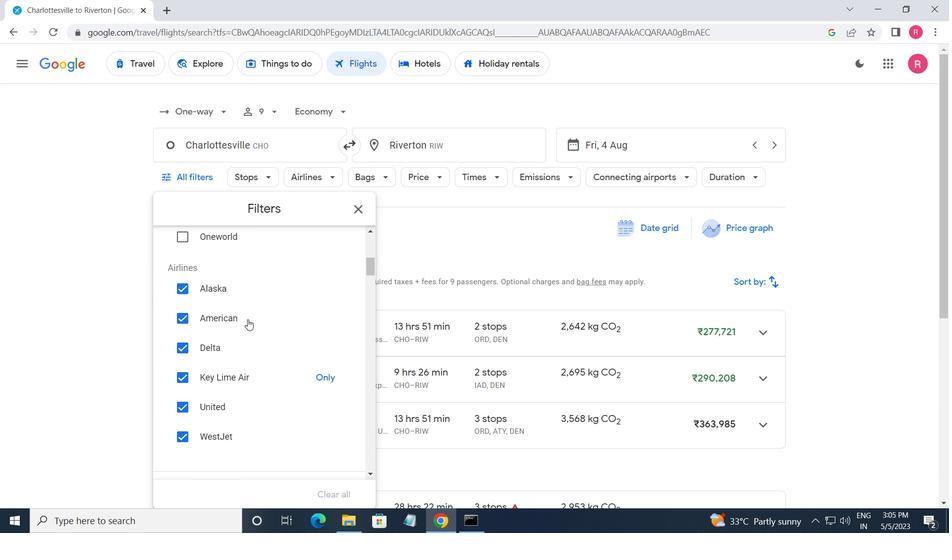 
Action: Mouse scrolled (247, 320) with delta (0, 0)
Screenshot: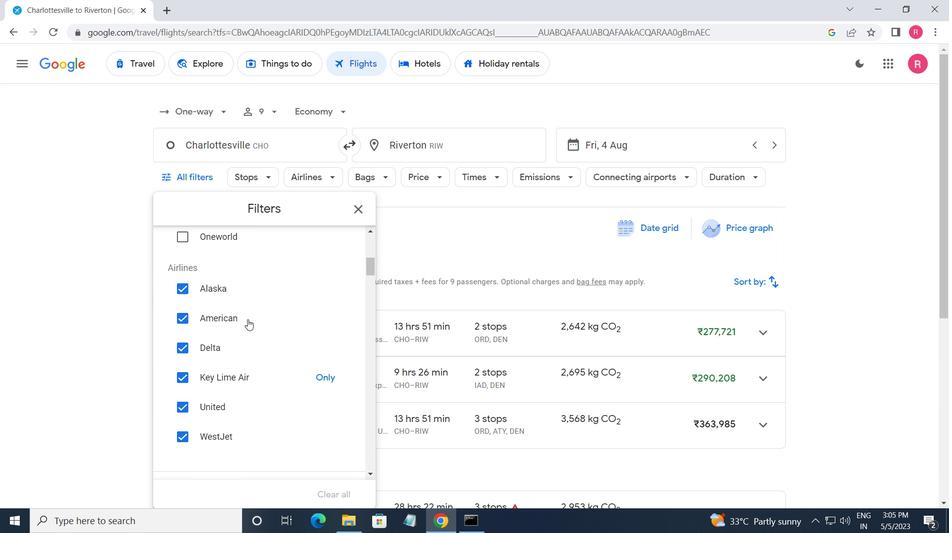 
Action: Mouse moved to (247, 319)
Screenshot: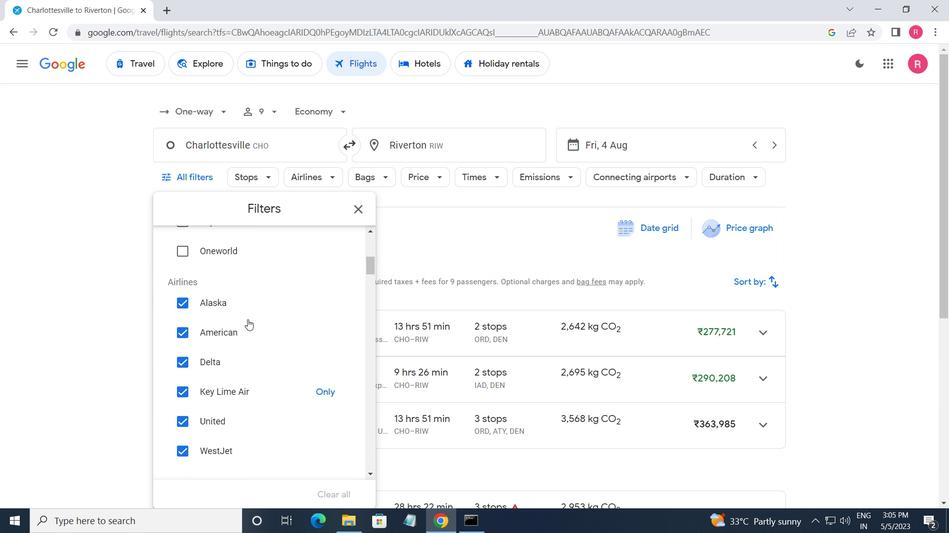 
Action: Mouse scrolled (247, 319) with delta (0, 0)
Screenshot: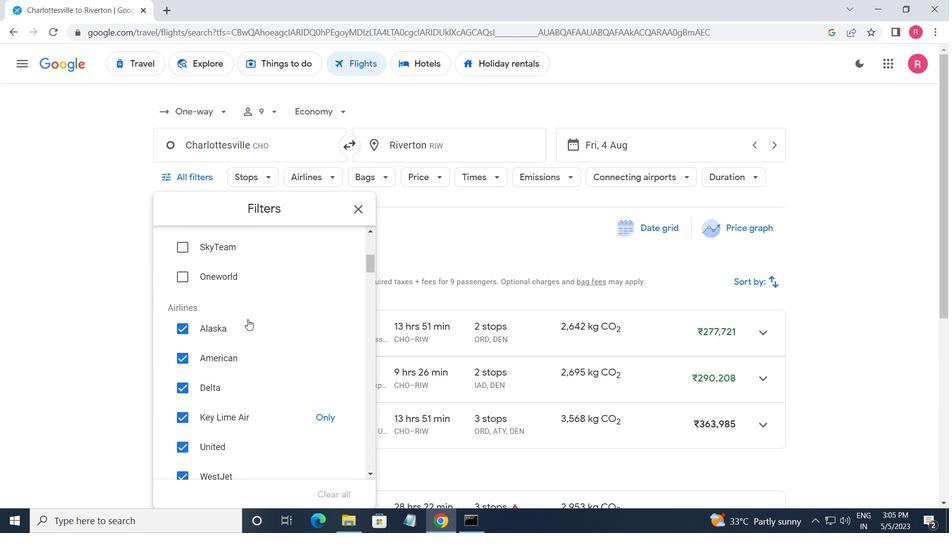 
Action: Mouse moved to (335, 319)
Screenshot: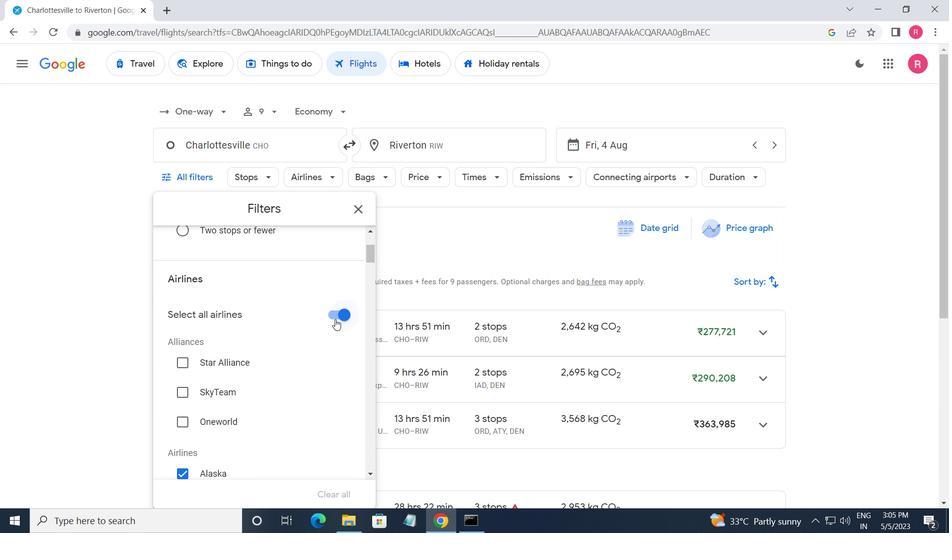 
Action: Mouse pressed left at (335, 319)
Screenshot: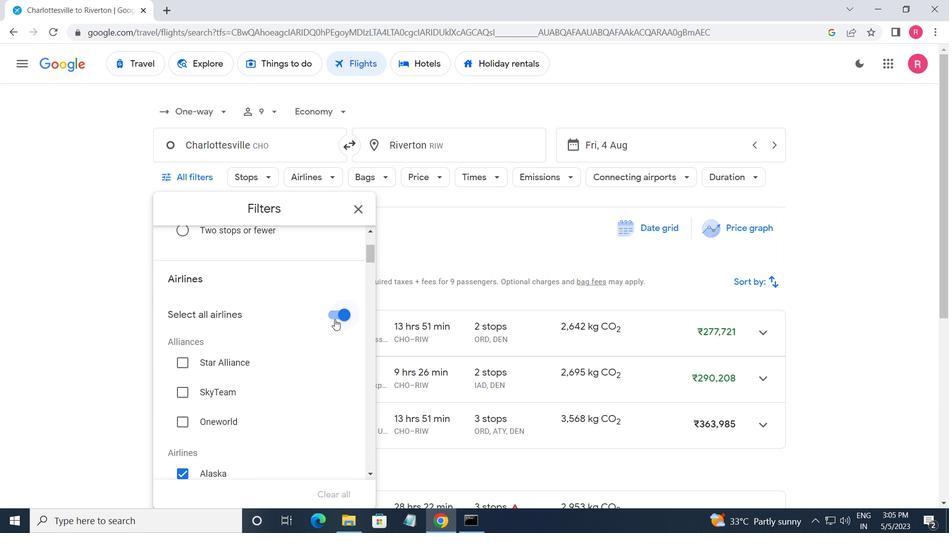 
Action: Mouse moved to (333, 347)
Screenshot: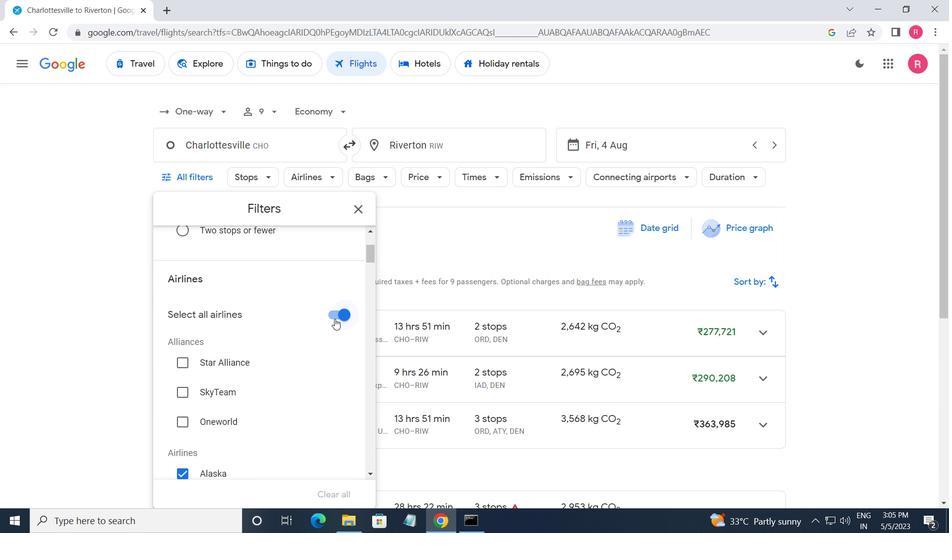 
Action: Mouse scrolled (333, 346) with delta (0, 0)
Screenshot: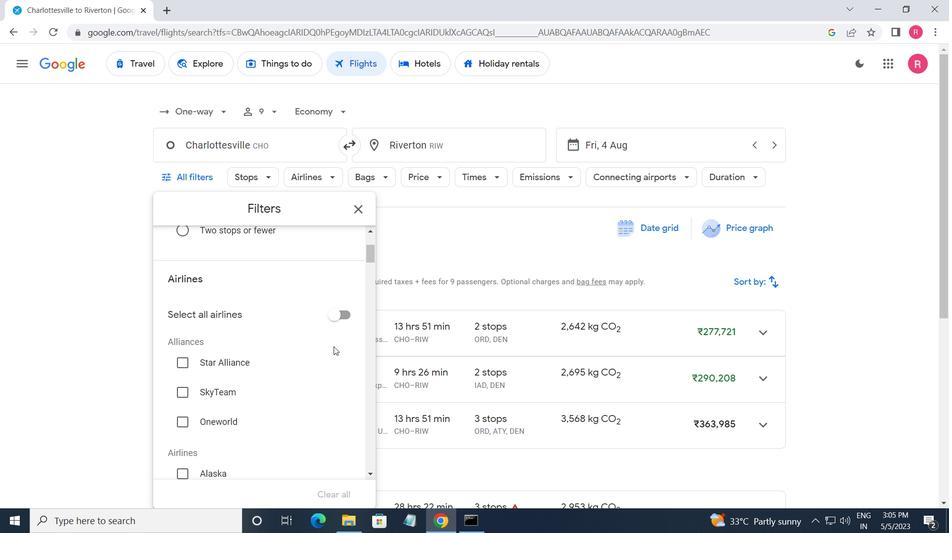 
Action: Mouse scrolled (333, 346) with delta (0, 0)
Screenshot: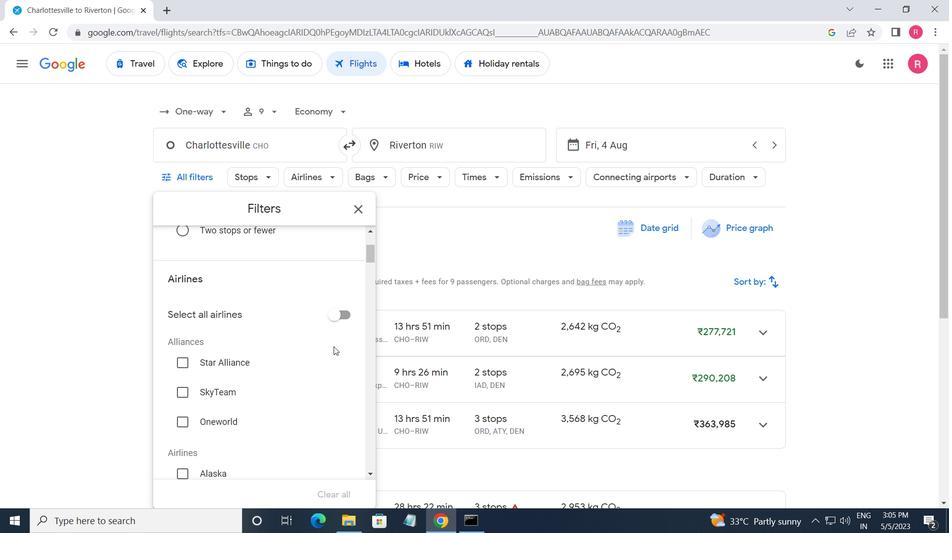 
Action: Mouse moved to (333, 347)
Screenshot: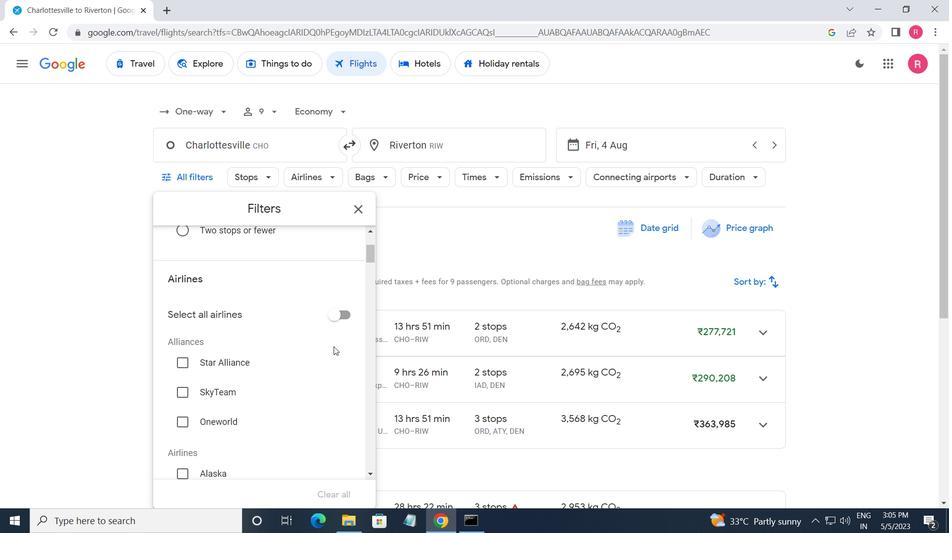 
Action: Mouse scrolled (333, 346) with delta (0, 0)
Screenshot: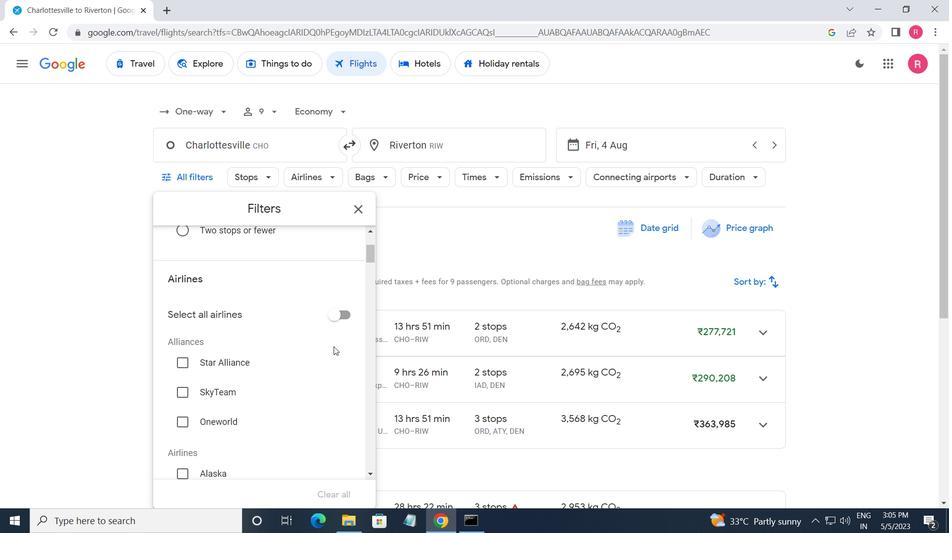 
Action: Mouse scrolled (333, 346) with delta (0, 0)
Screenshot: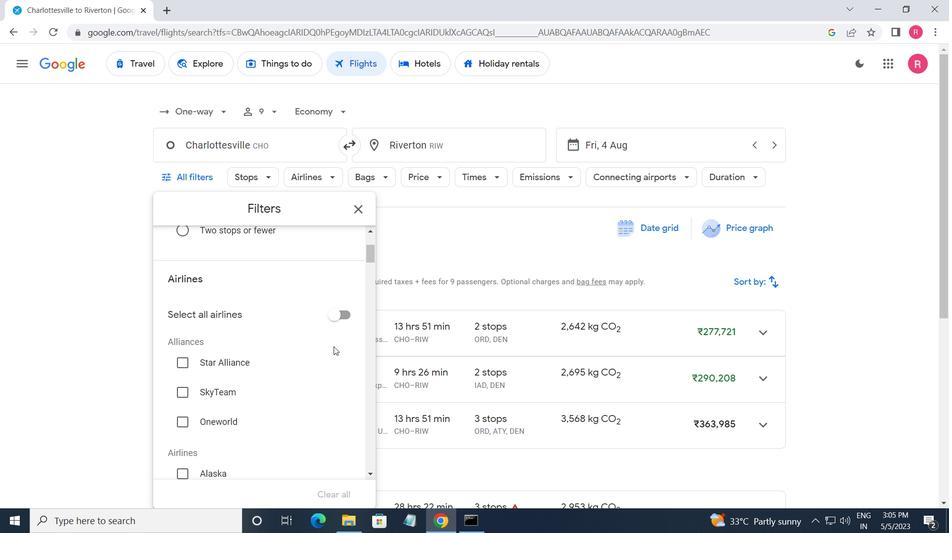 
Action: Mouse scrolled (333, 346) with delta (0, 0)
Screenshot: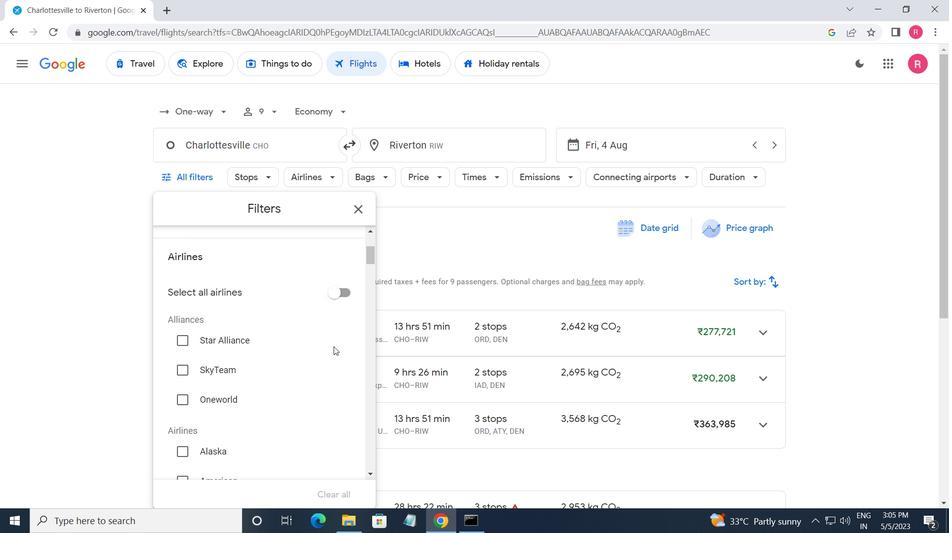 
Action: Mouse scrolled (333, 346) with delta (0, 0)
Screenshot: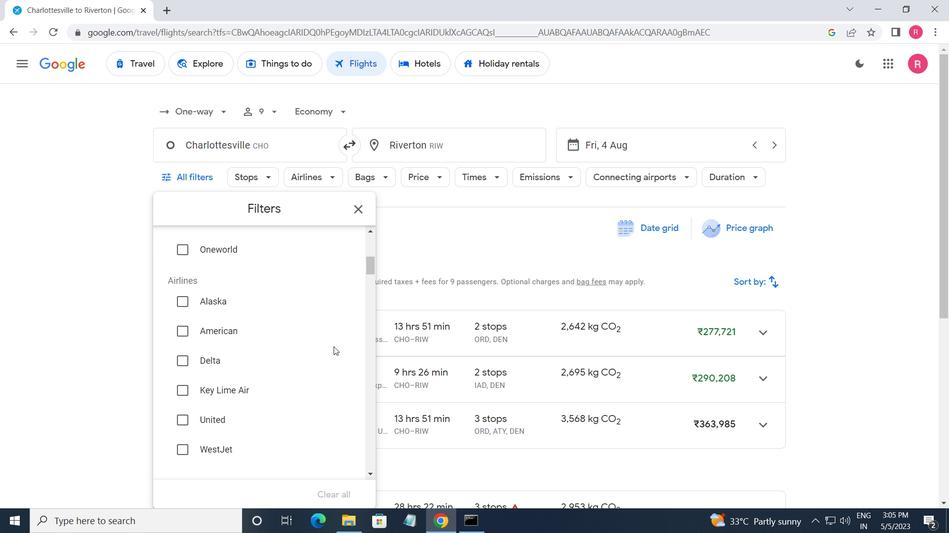 
Action: Mouse scrolled (333, 346) with delta (0, 0)
Screenshot: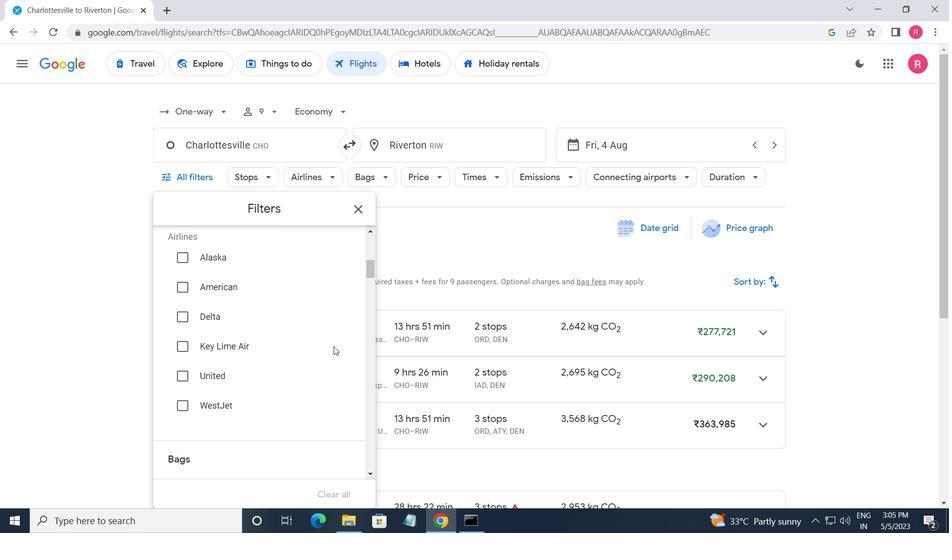 
Action: Mouse moved to (341, 281)
Screenshot: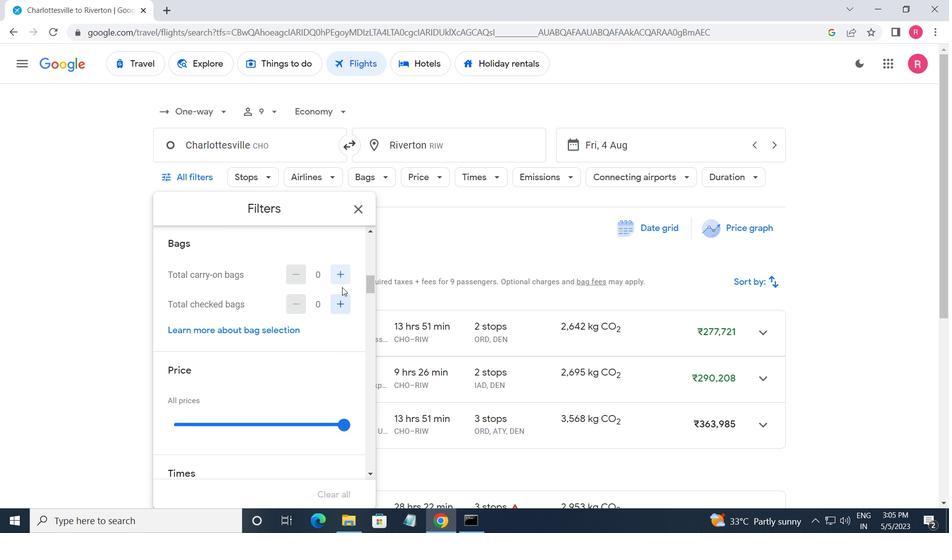 
Action: Mouse pressed left at (341, 281)
Screenshot: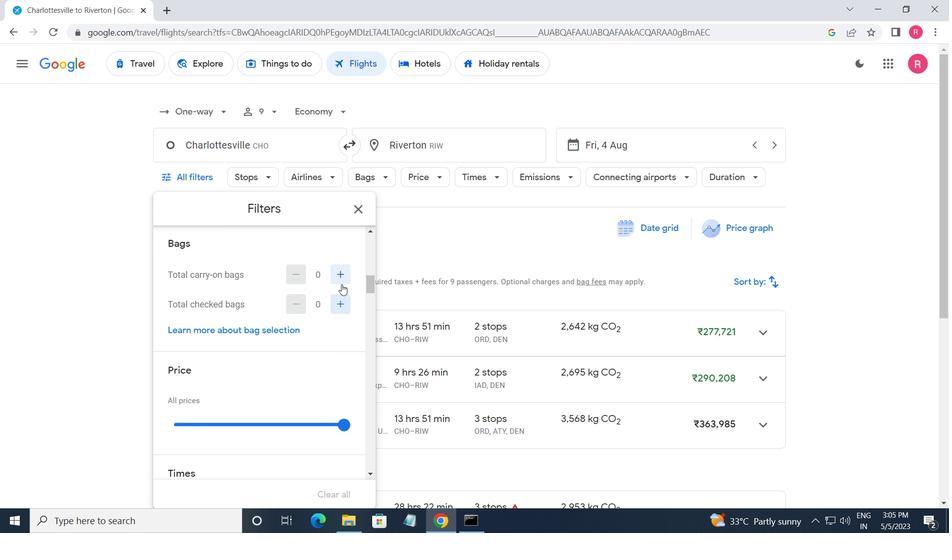 
Action: Mouse pressed left at (341, 281)
Screenshot: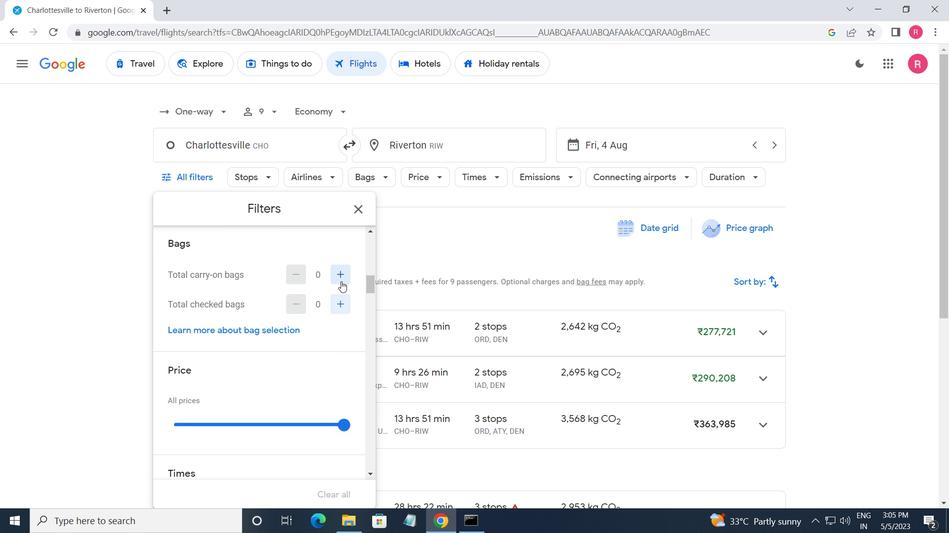 
Action: Mouse moved to (344, 299)
Screenshot: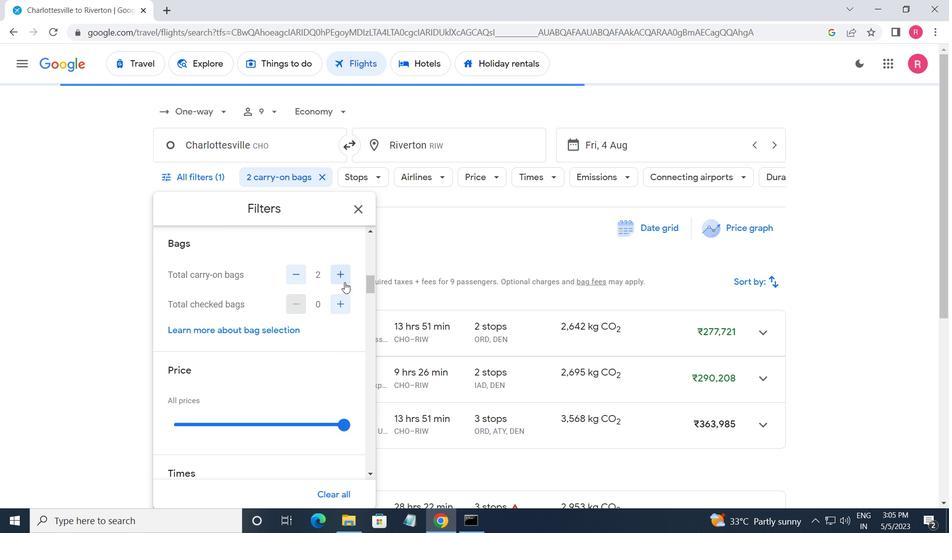 
Action: Mouse scrolled (344, 299) with delta (0, 0)
Screenshot: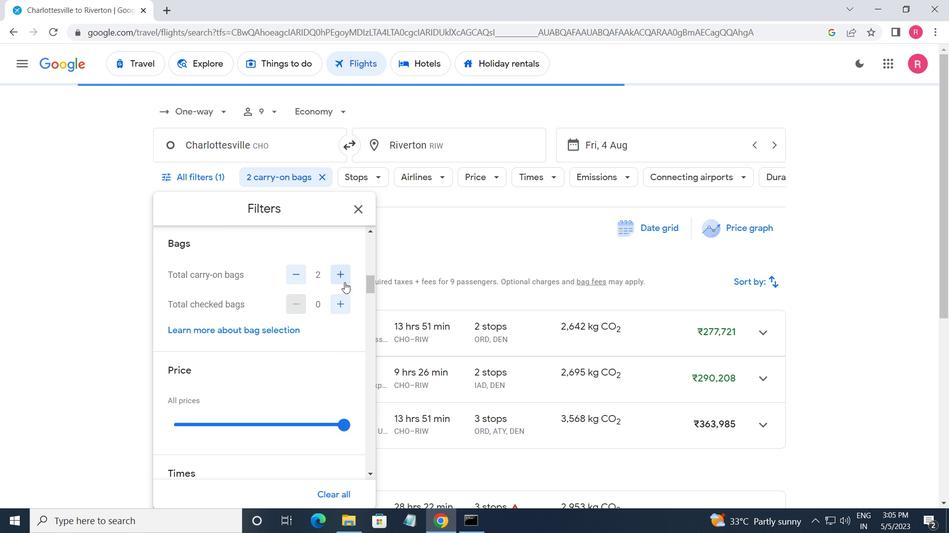 
Action: Mouse scrolled (344, 299) with delta (0, 0)
Screenshot: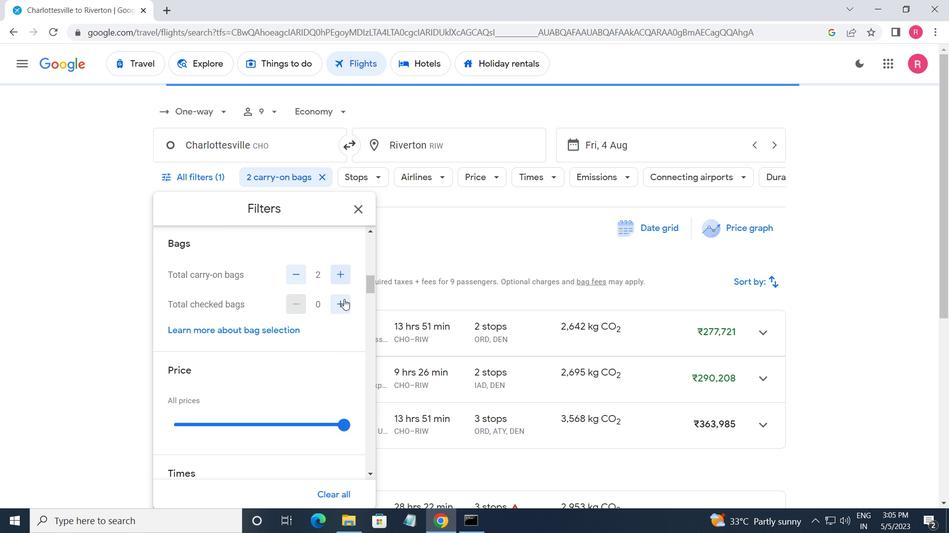 
Action: Mouse moved to (344, 300)
Screenshot: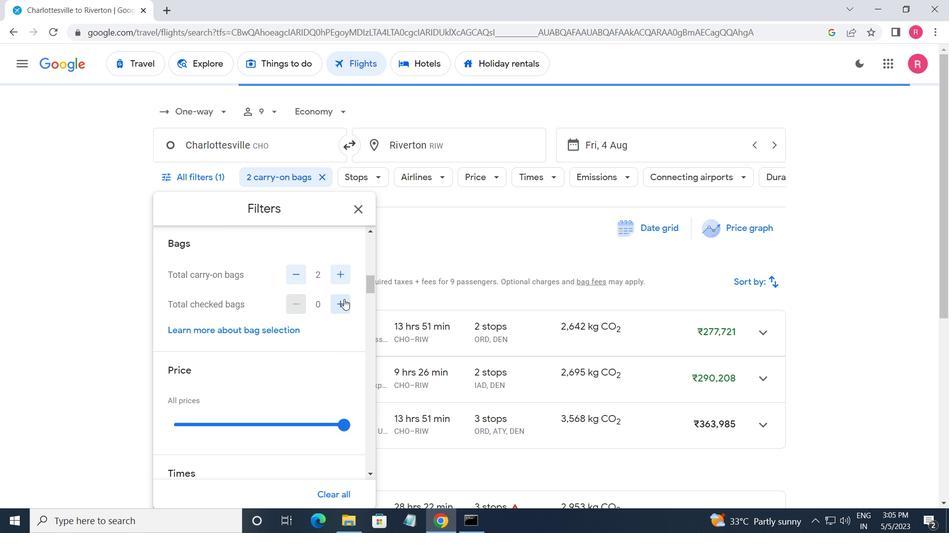 
Action: Mouse pressed left at (344, 300)
Screenshot: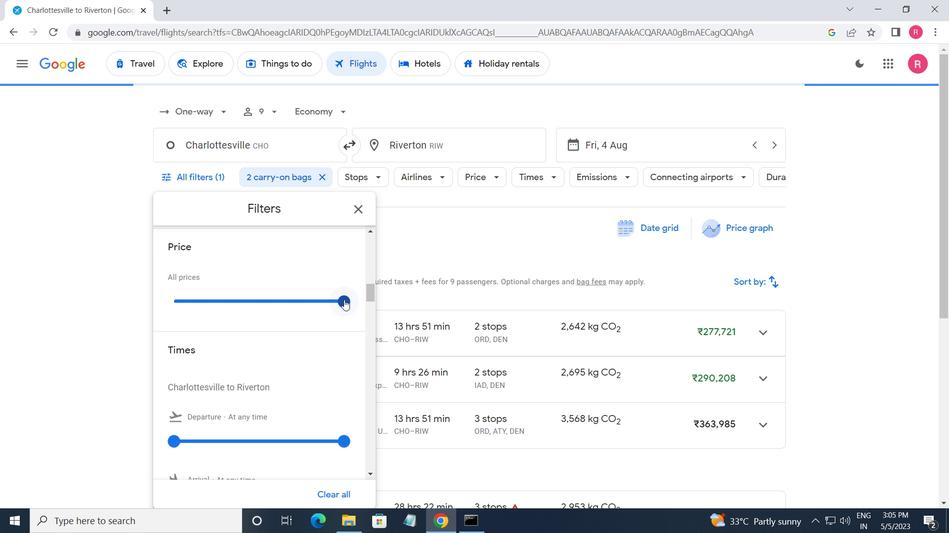 
Action: Mouse moved to (283, 348)
Screenshot: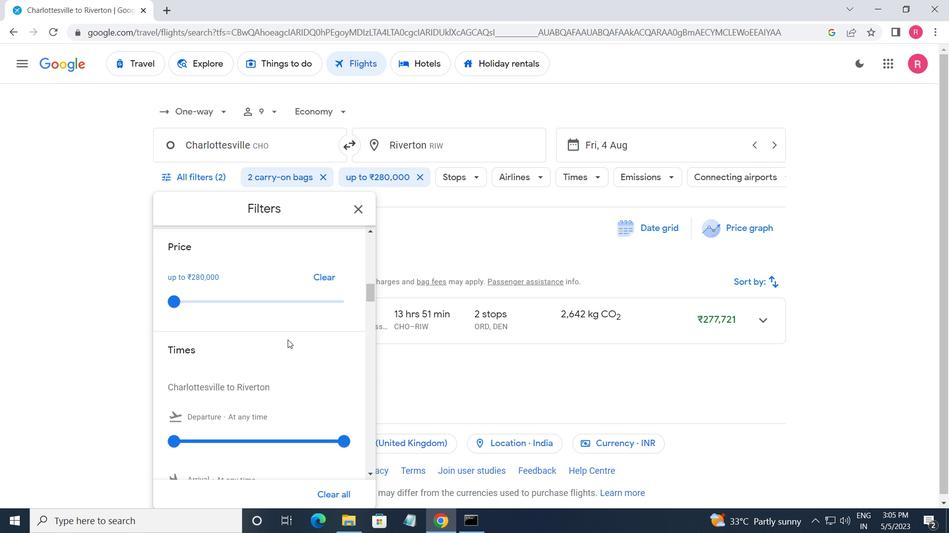 
Action: Mouse scrolled (283, 347) with delta (0, 0)
Screenshot: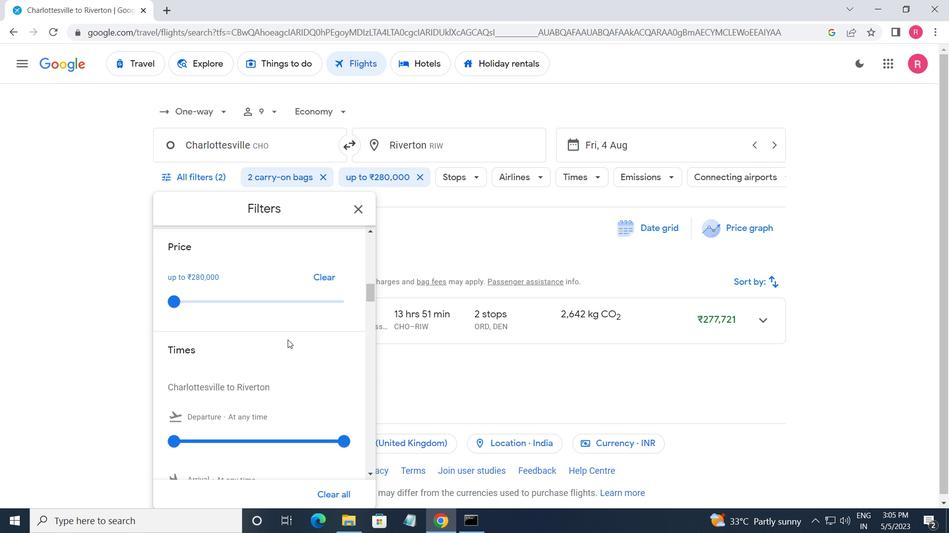 
Action: Mouse moved to (282, 350)
Screenshot: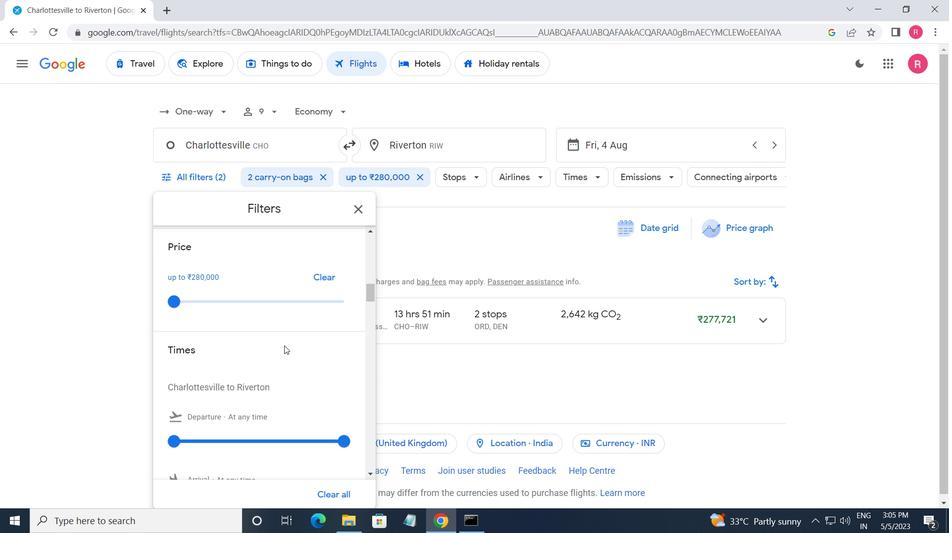 
Action: Mouse scrolled (282, 349) with delta (0, 0)
Screenshot: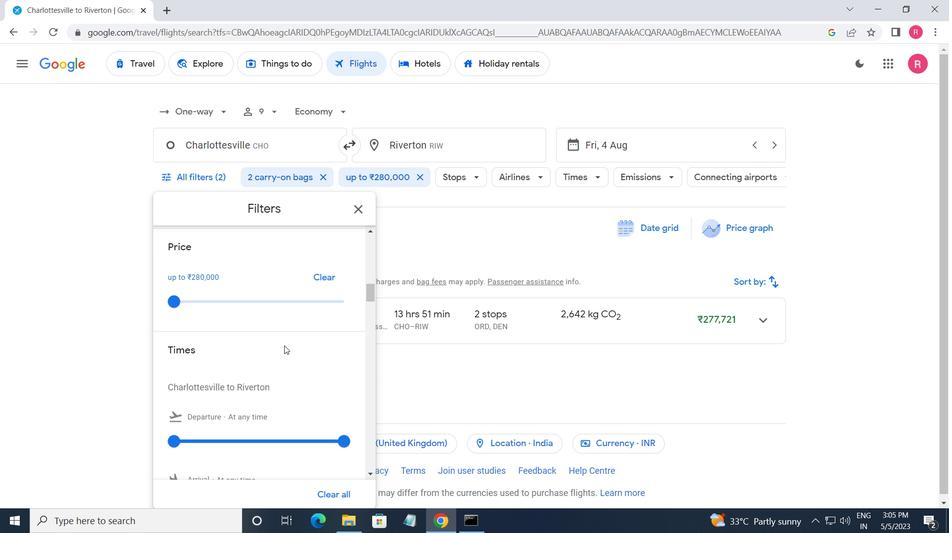 
Action: Mouse moved to (172, 318)
Screenshot: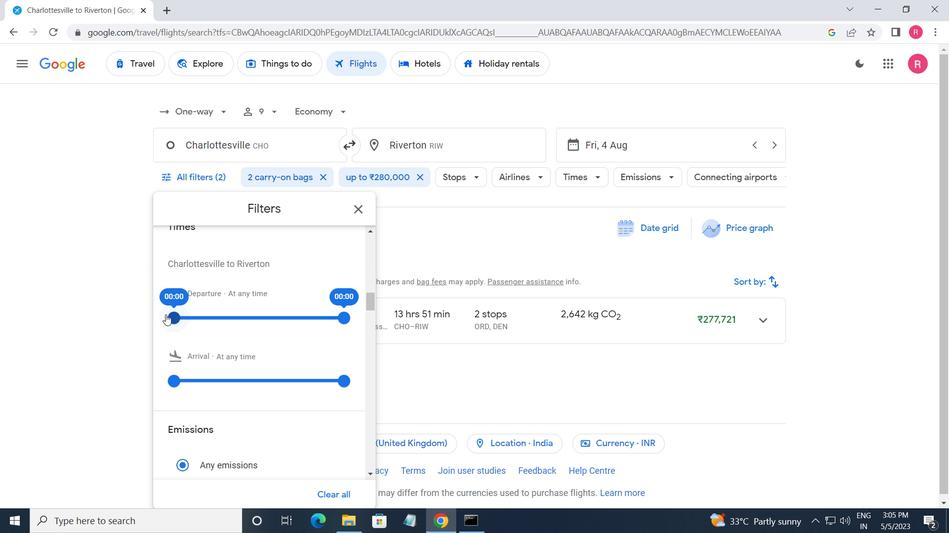 
Action: Mouse pressed left at (172, 318)
Screenshot: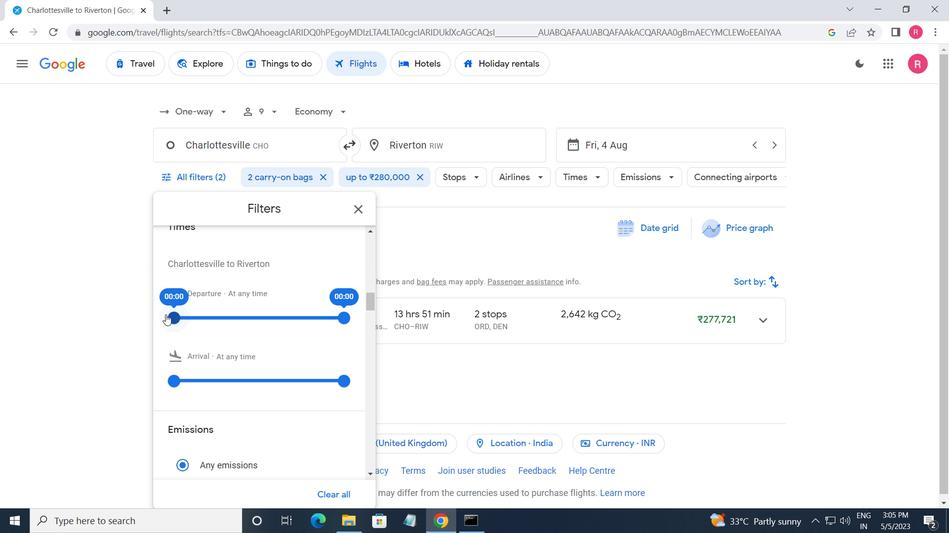 
Action: Mouse moved to (345, 321)
Screenshot: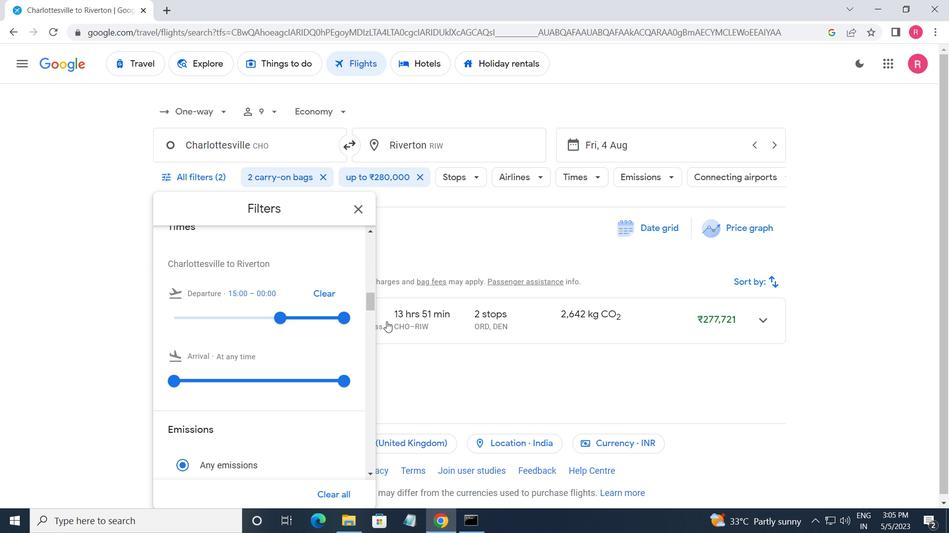 
Action: Mouse pressed left at (345, 321)
Screenshot: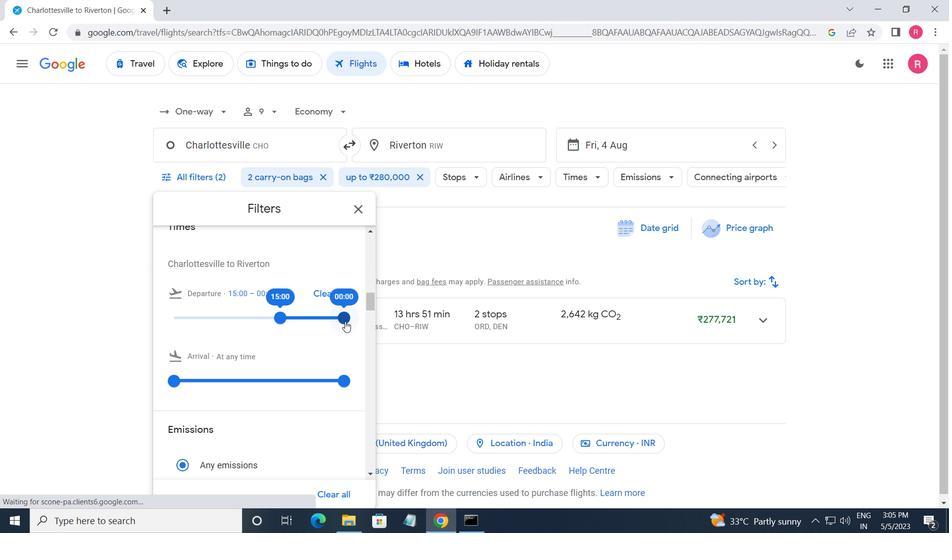 
Action: Mouse moved to (352, 217)
Screenshot: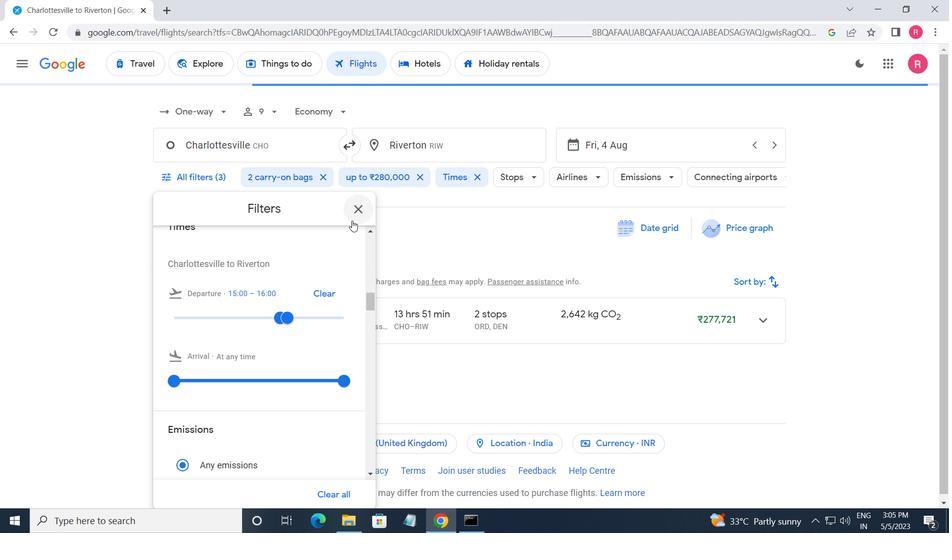 
Action: Mouse pressed left at (352, 217)
Screenshot: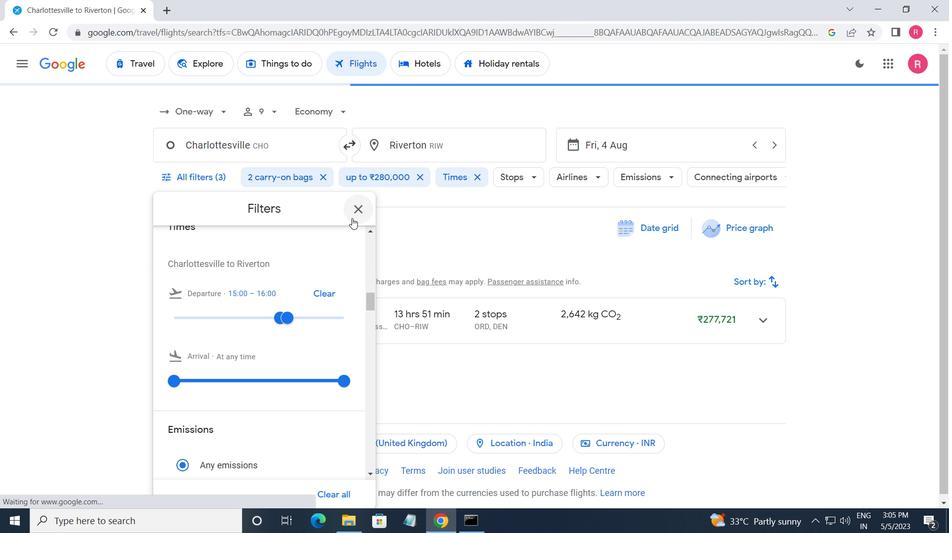 
